 Task: Search one way flight ticket for 5 adults, 2 children, 1 infant in seat and 2 infants on lap in economy from Austin: Austinbergstrom International Airport to Riverton: Central Wyoming Regional Airport (was Riverton Regional) on 8-4-2023. Choice of flights is United. Number of bags: 2 checked bags. Price is upto 92000. Outbound departure time preference is 6:15.
Action: Mouse moved to (236, 329)
Screenshot: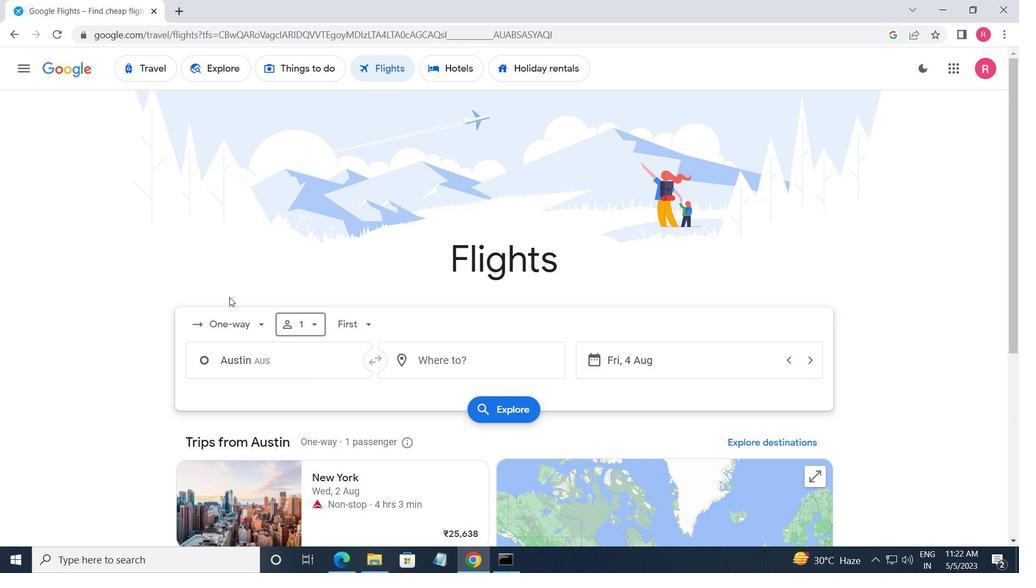 
Action: Mouse pressed left at (236, 329)
Screenshot: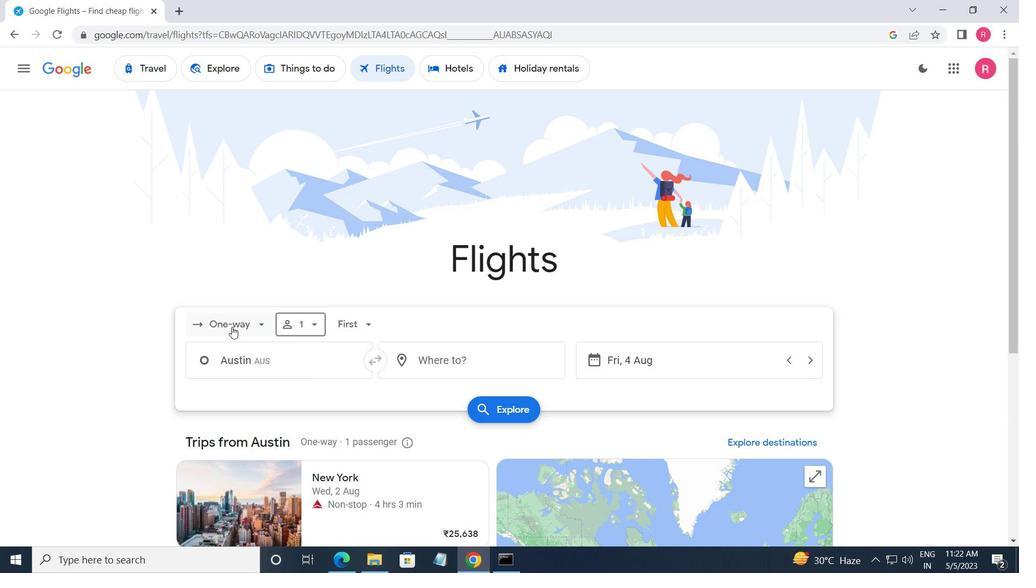 
Action: Mouse moved to (252, 385)
Screenshot: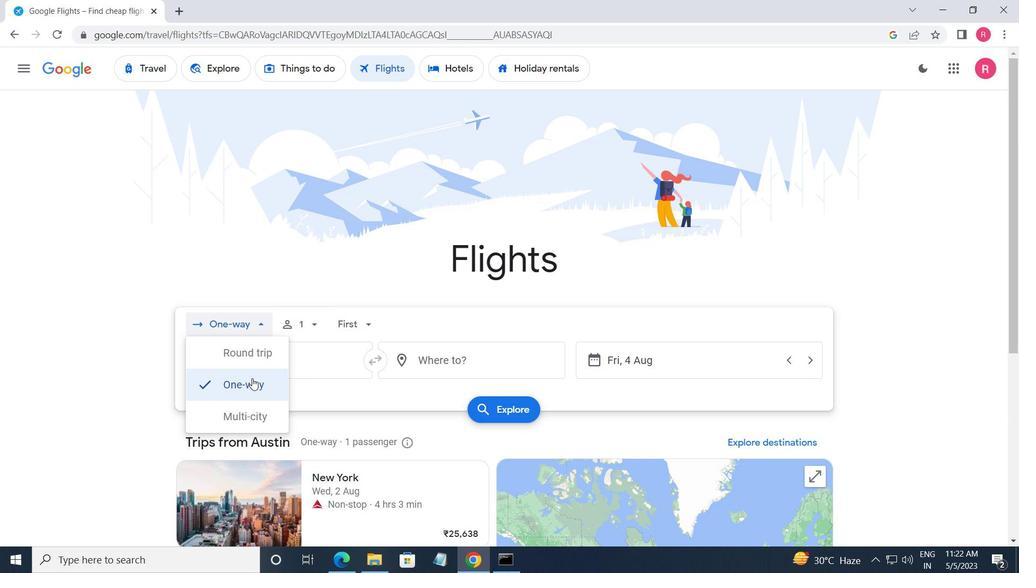 
Action: Mouse pressed left at (252, 385)
Screenshot: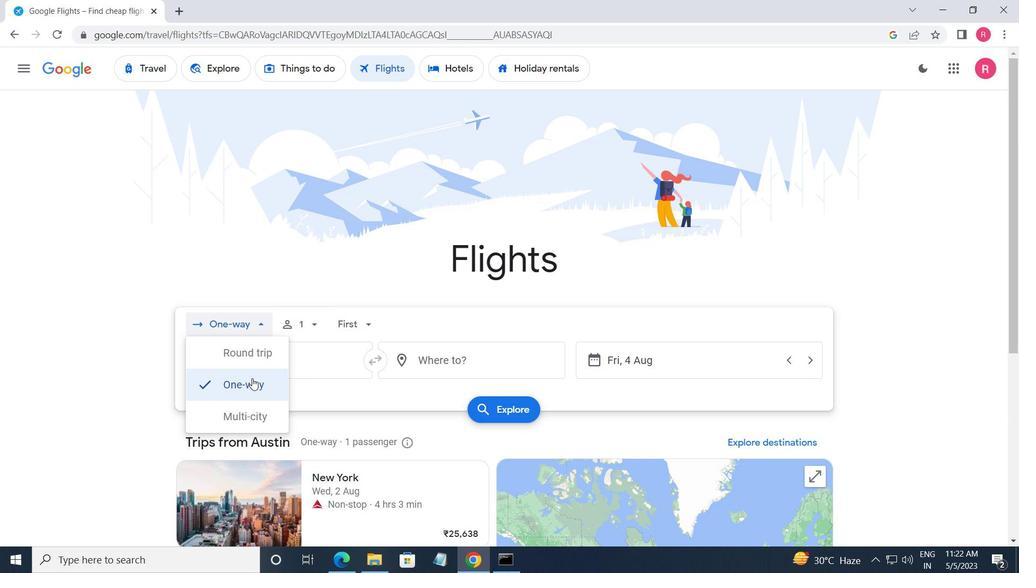
Action: Mouse moved to (303, 334)
Screenshot: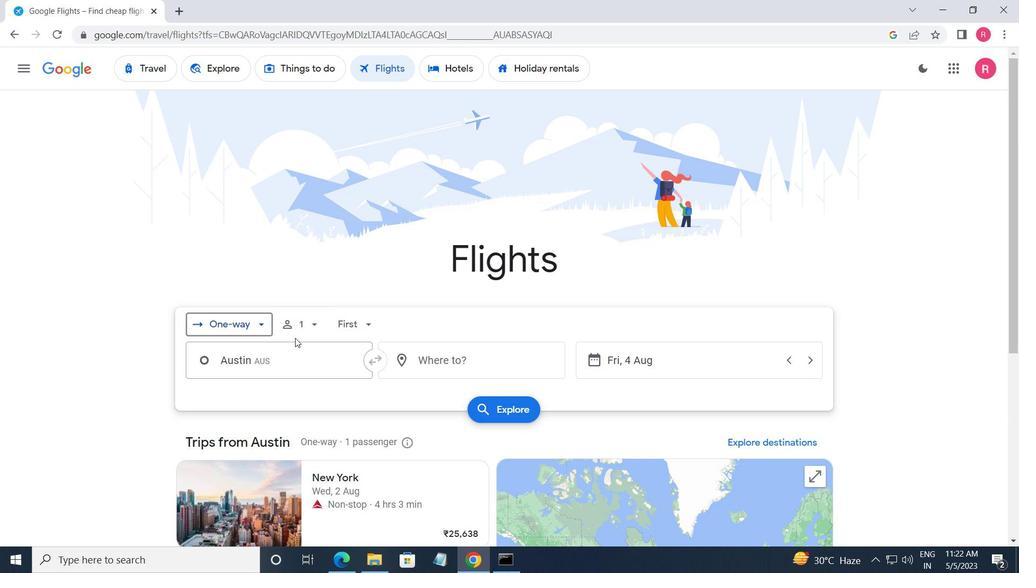
Action: Mouse pressed left at (303, 334)
Screenshot: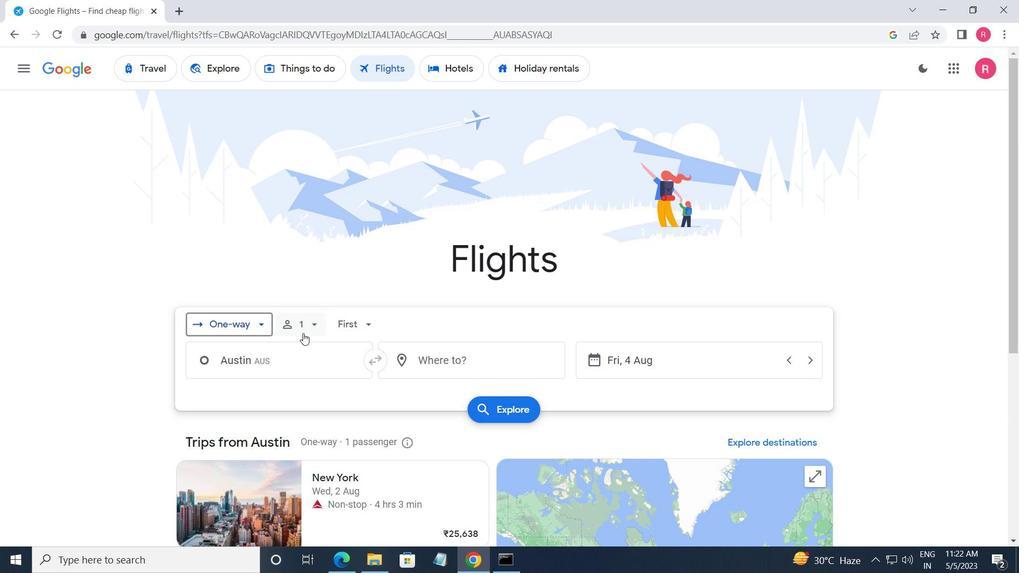 
Action: Mouse moved to (410, 361)
Screenshot: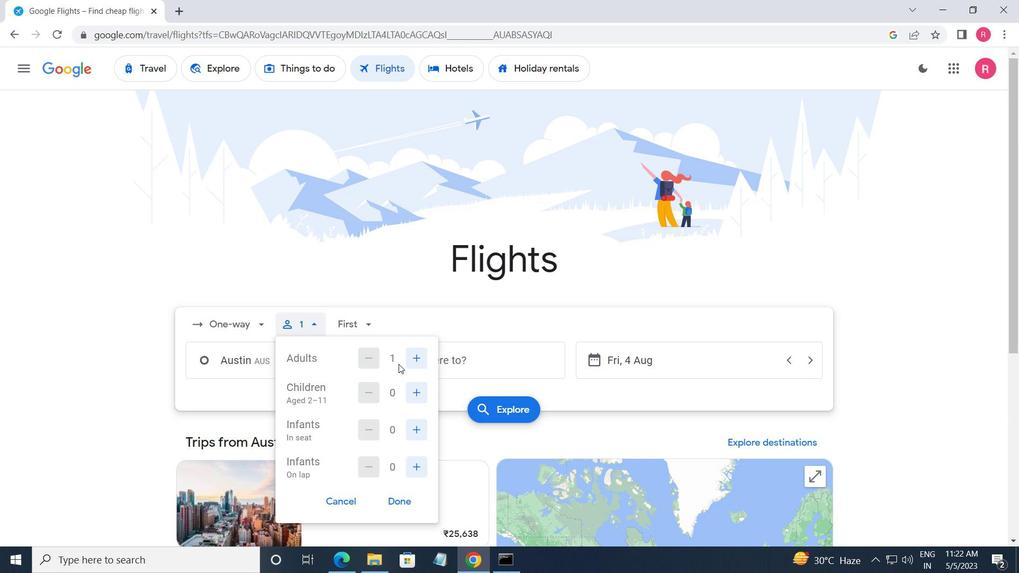 
Action: Mouse pressed left at (410, 361)
Screenshot: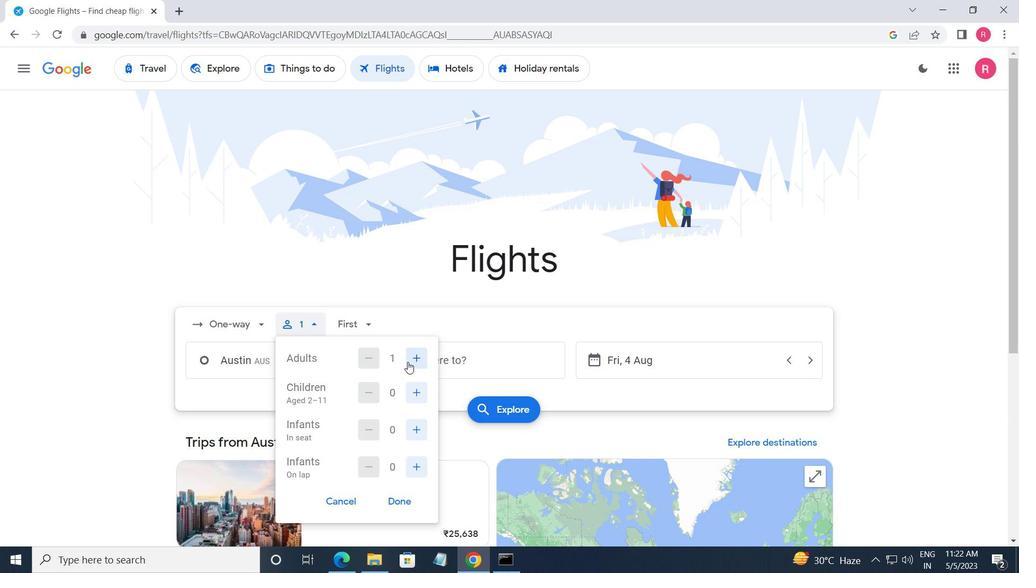 
Action: Mouse pressed left at (410, 361)
Screenshot: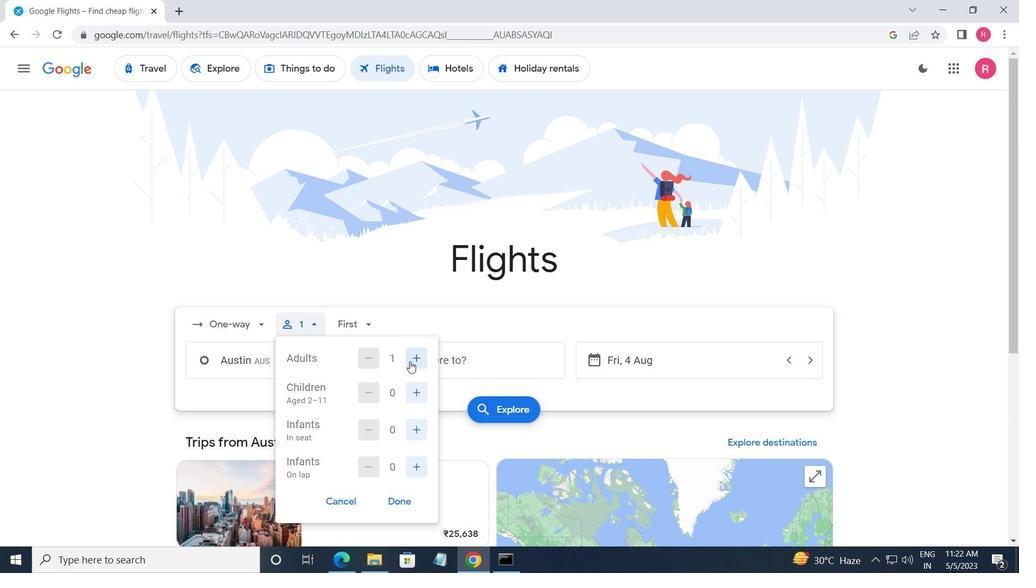 
Action: Mouse pressed left at (410, 361)
Screenshot: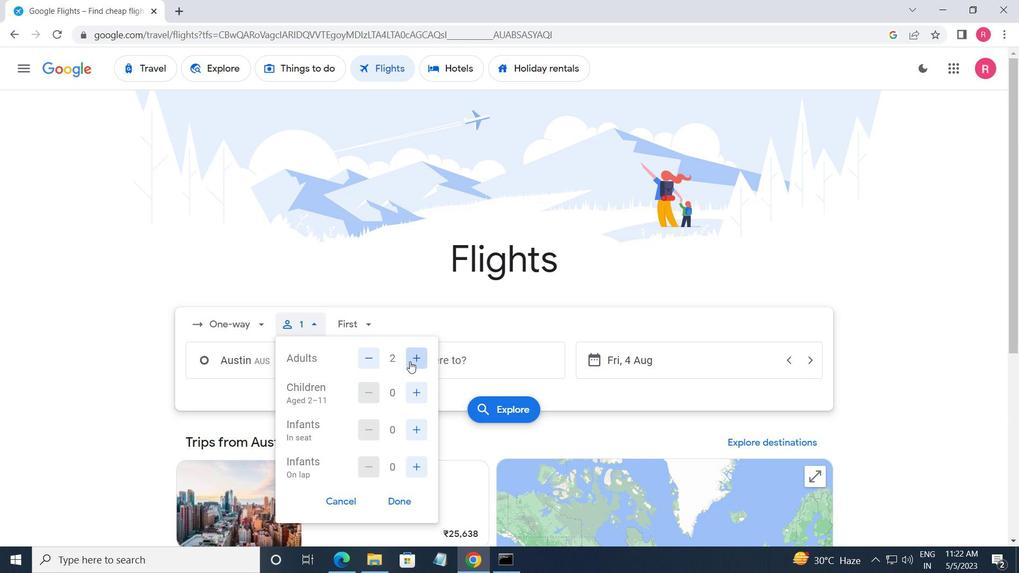 
Action: Mouse pressed left at (410, 361)
Screenshot: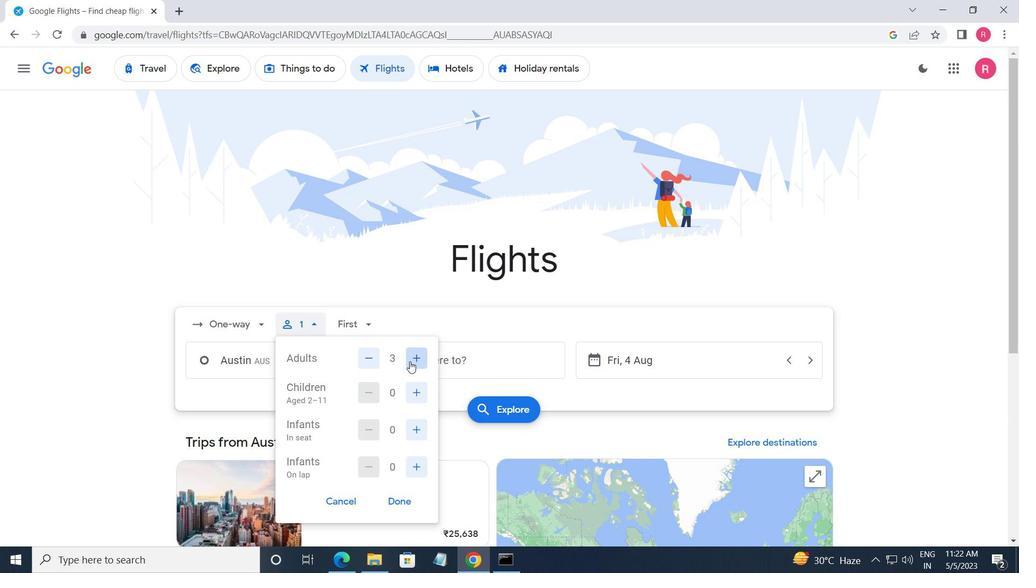 
Action: Mouse moved to (419, 394)
Screenshot: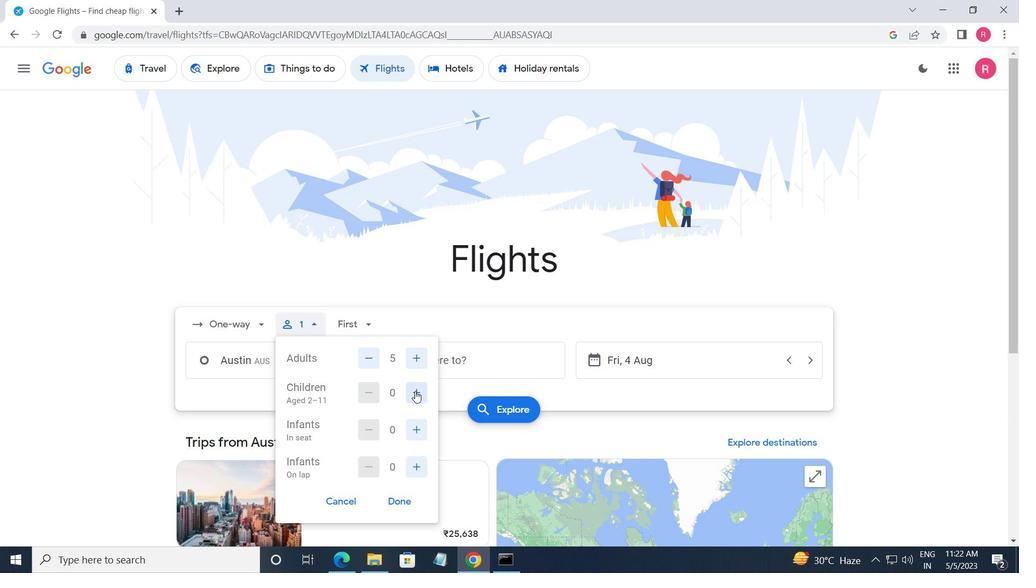 
Action: Mouse pressed left at (419, 394)
Screenshot: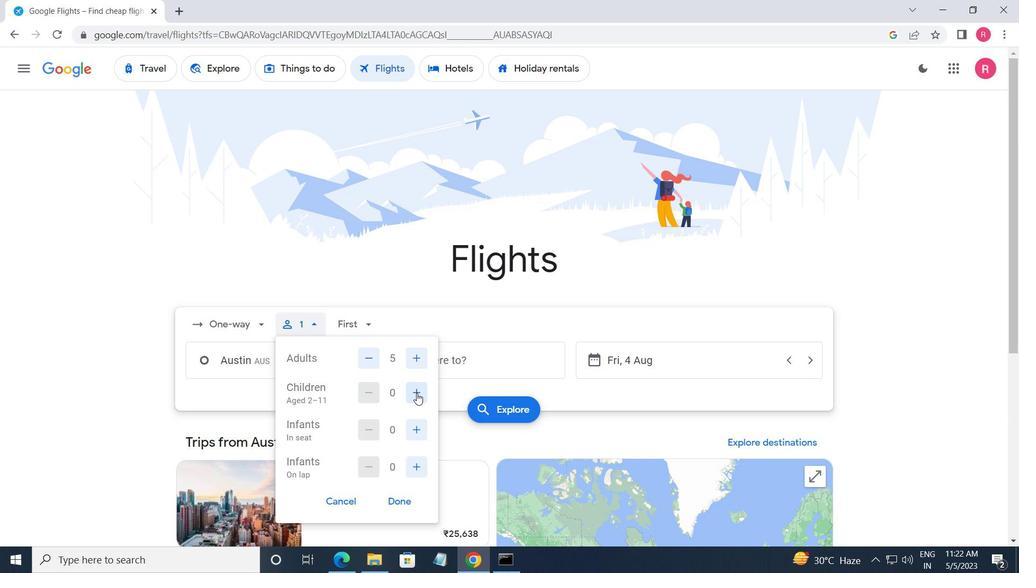 
Action: Mouse pressed left at (419, 394)
Screenshot: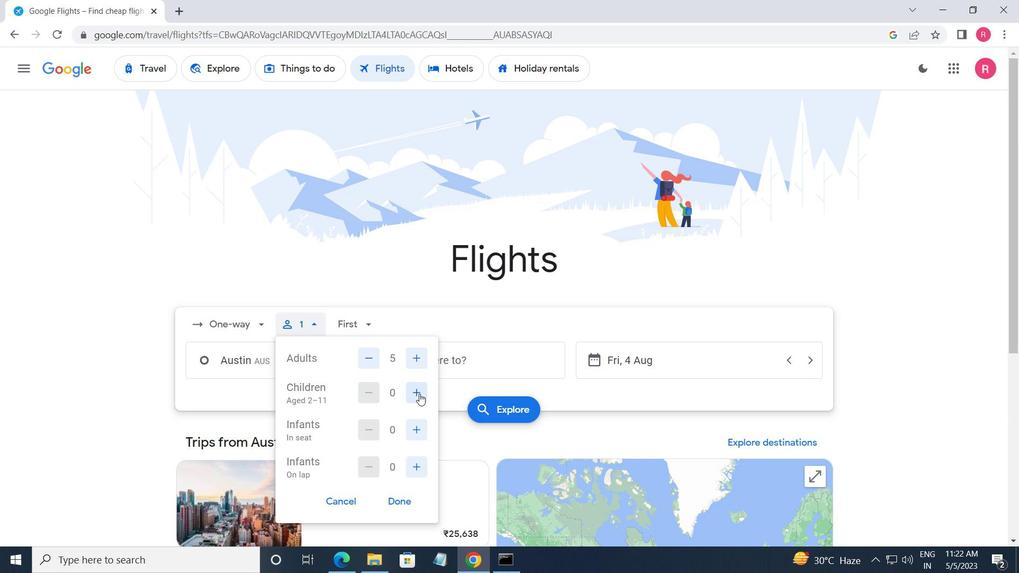 
Action: Mouse moved to (419, 426)
Screenshot: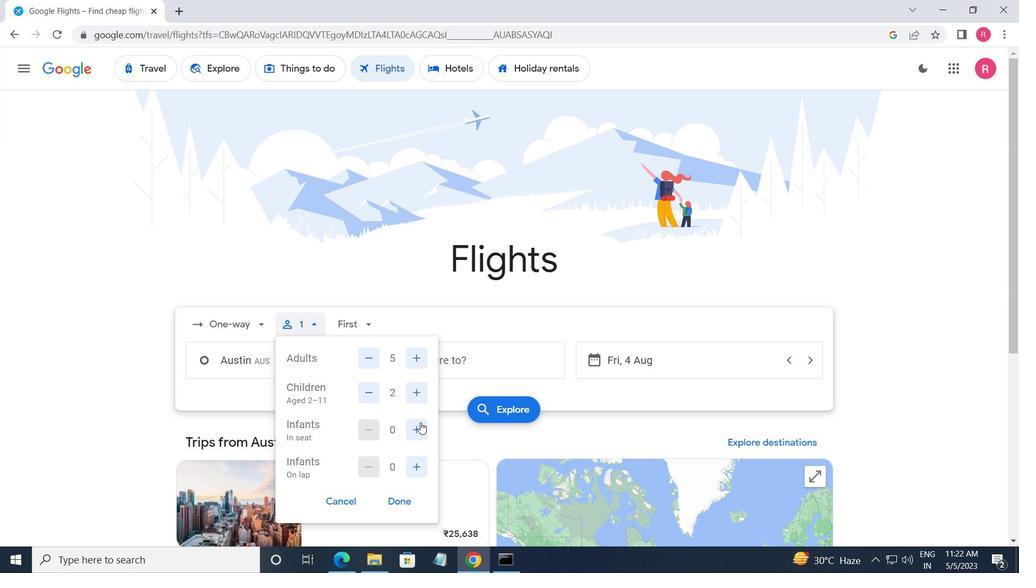 
Action: Mouse pressed left at (419, 426)
Screenshot: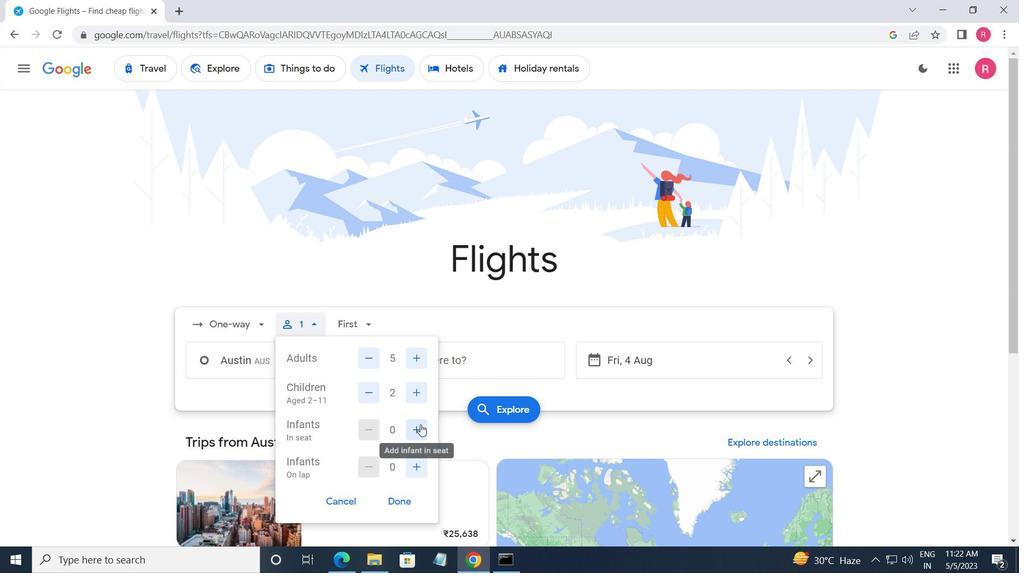 
Action: Mouse moved to (411, 468)
Screenshot: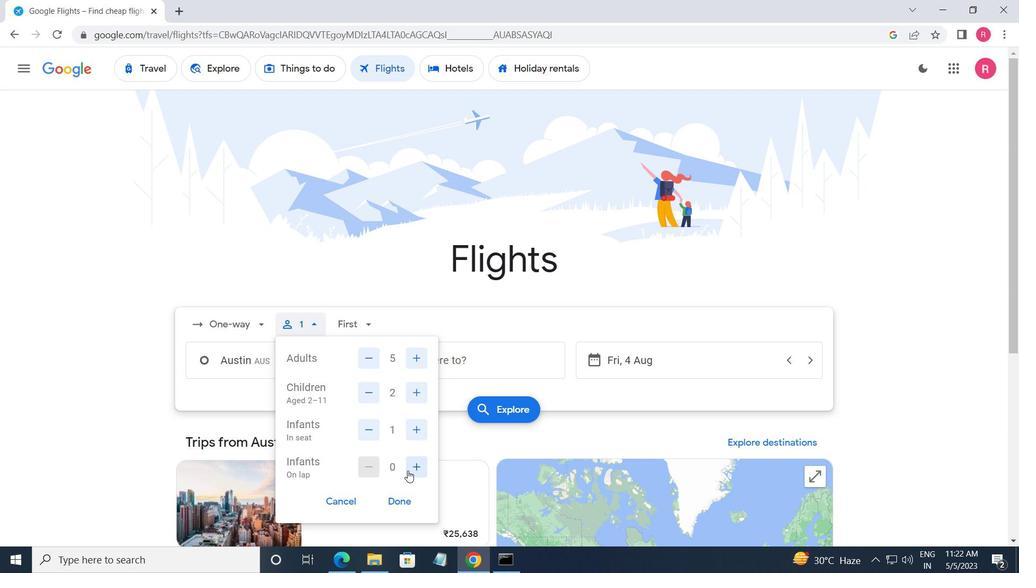
Action: Mouse pressed left at (411, 468)
Screenshot: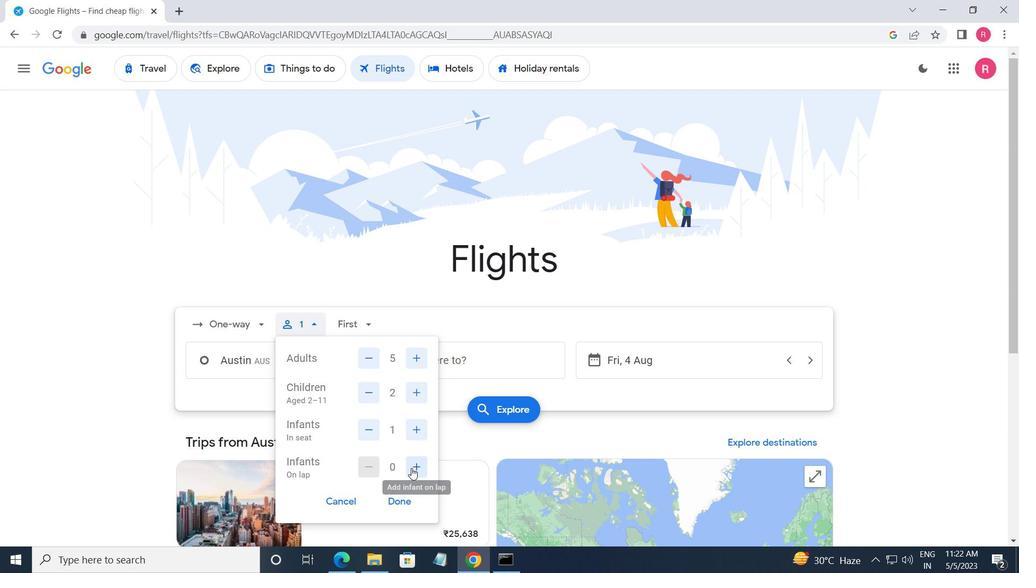 
Action: Mouse moved to (405, 508)
Screenshot: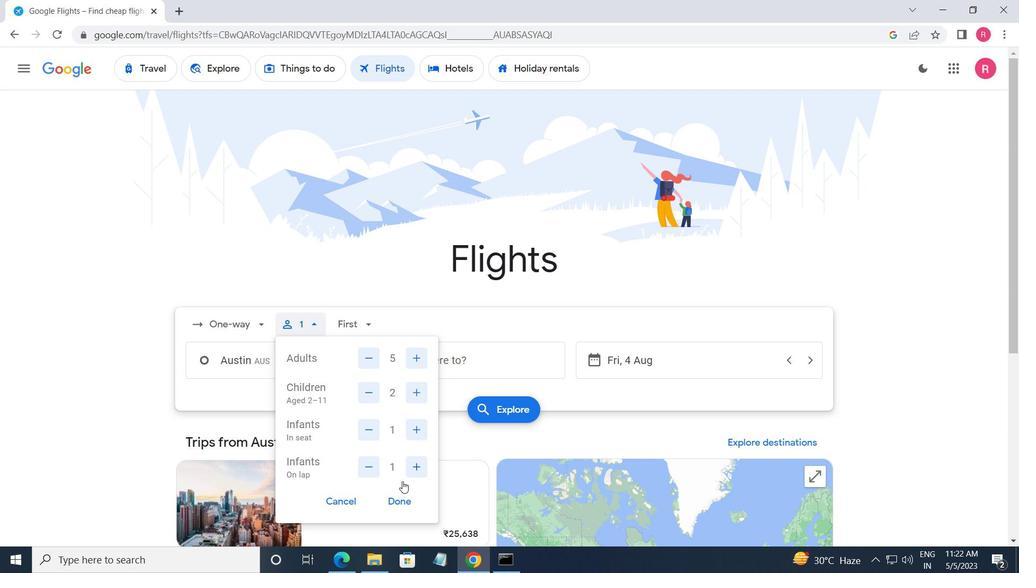
Action: Mouse pressed left at (405, 508)
Screenshot: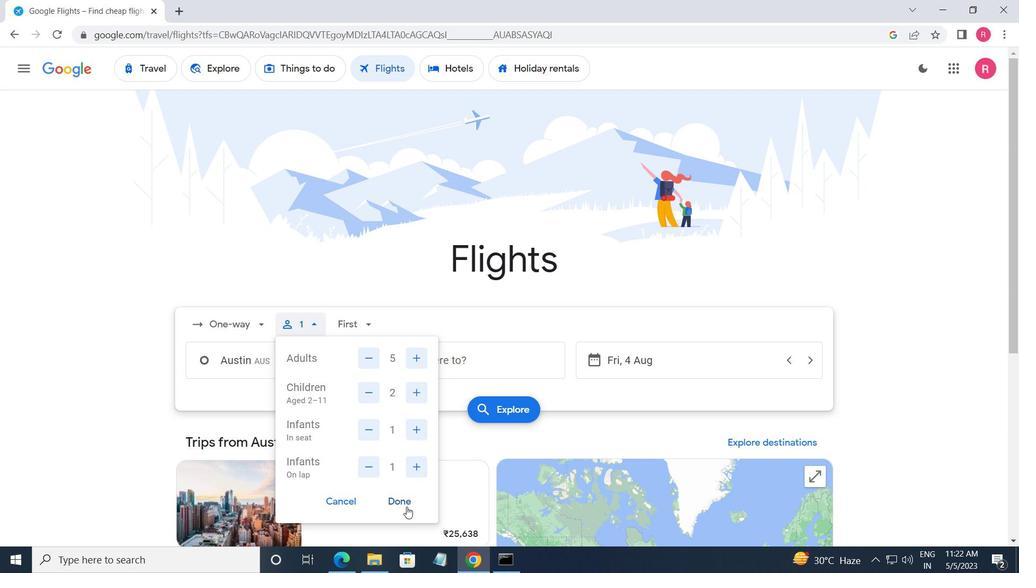 
Action: Mouse moved to (356, 322)
Screenshot: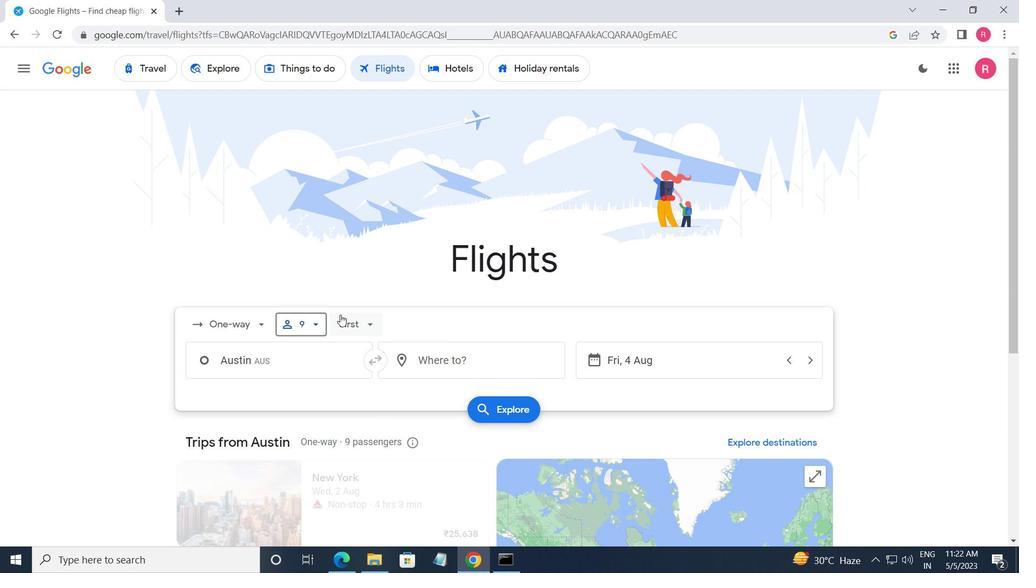 
Action: Mouse pressed left at (356, 322)
Screenshot: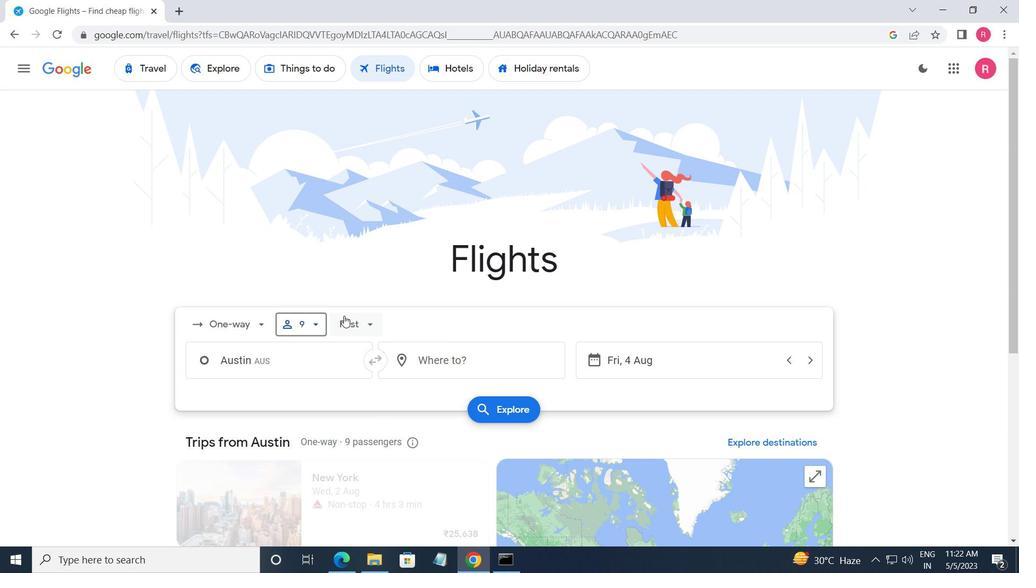 
Action: Mouse moved to (379, 366)
Screenshot: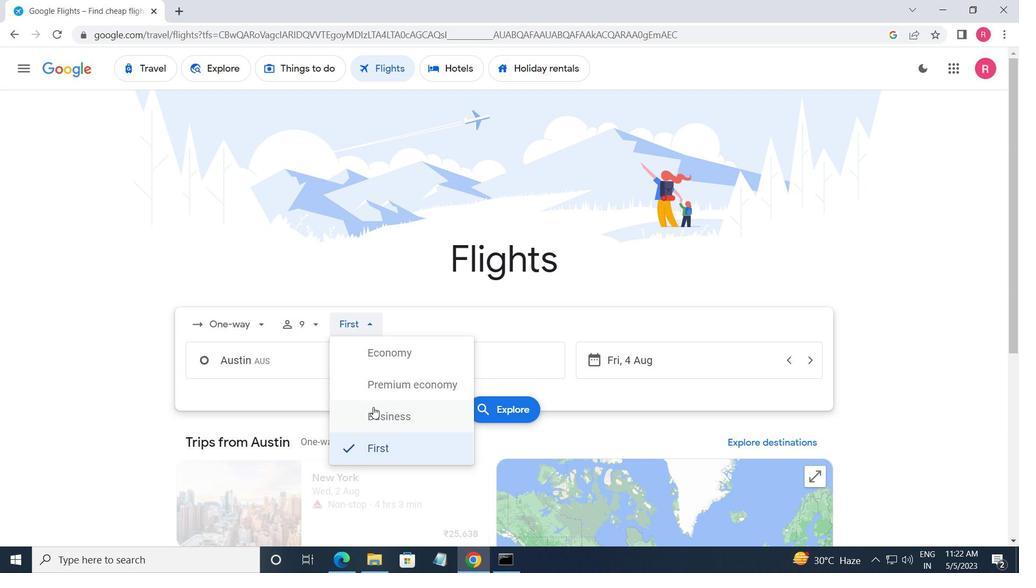 
Action: Mouse pressed left at (379, 366)
Screenshot: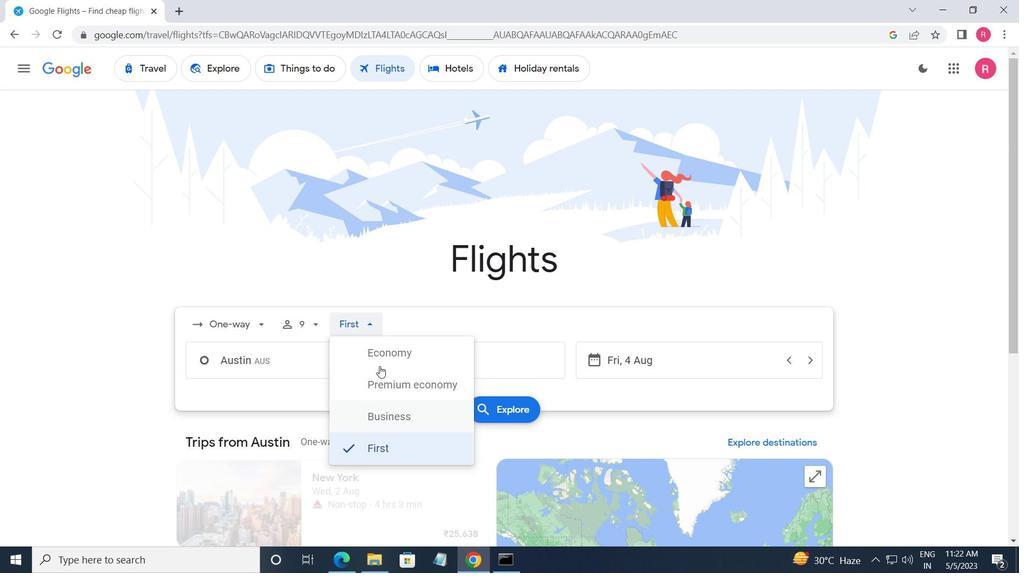 
Action: Mouse moved to (379, 351)
Screenshot: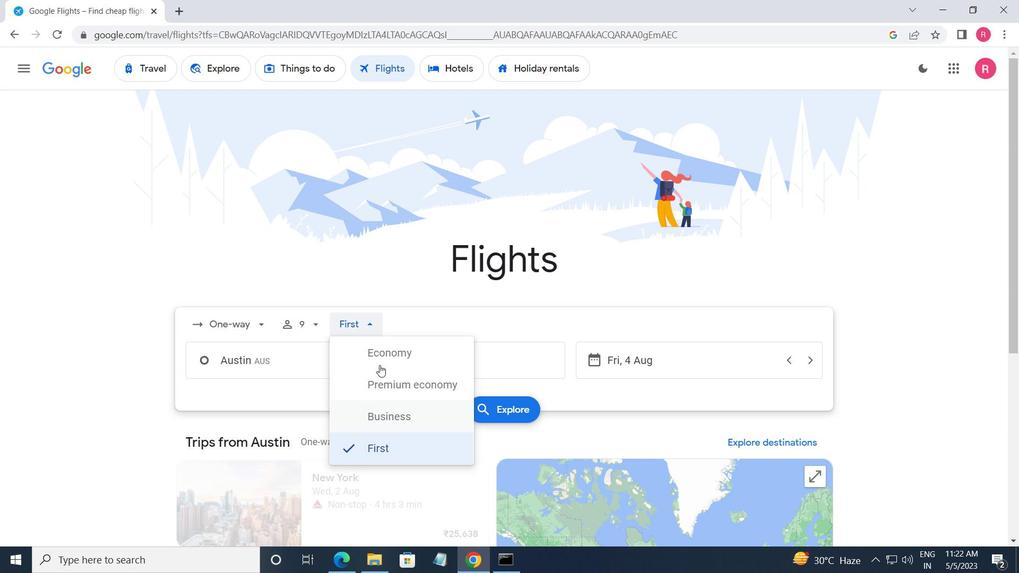 
Action: Mouse pressed left at (379, 351)
Screenshot: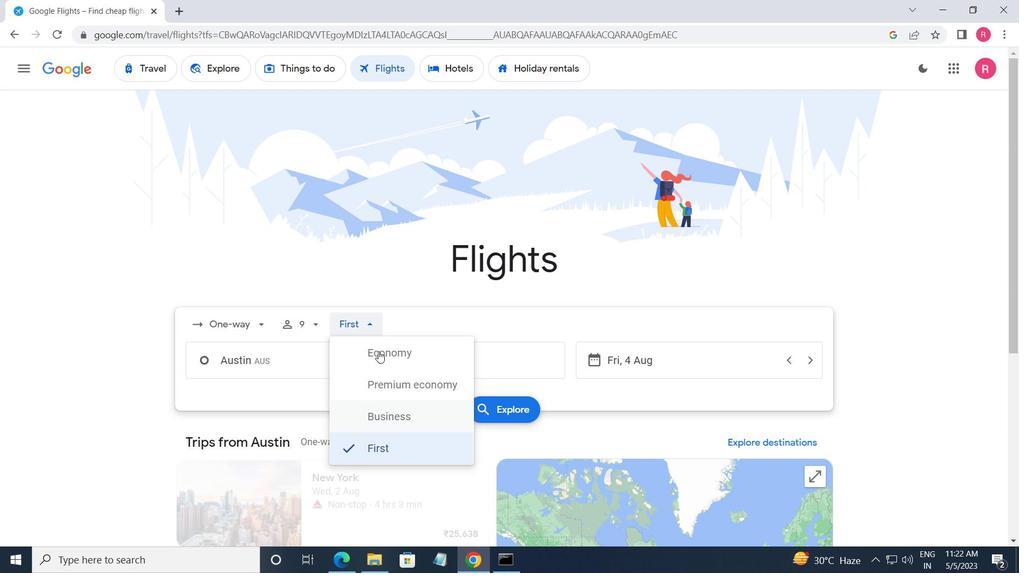 
Action: Mouse moved to (300, 375)
Screenshot: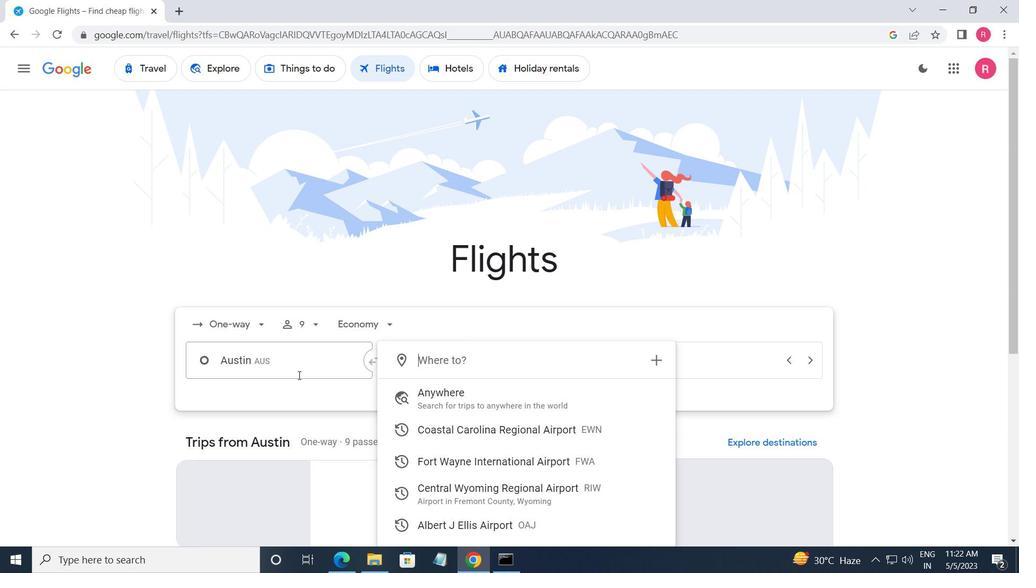 
Action: Mouse pressed left at (300, 375)
Screenshot: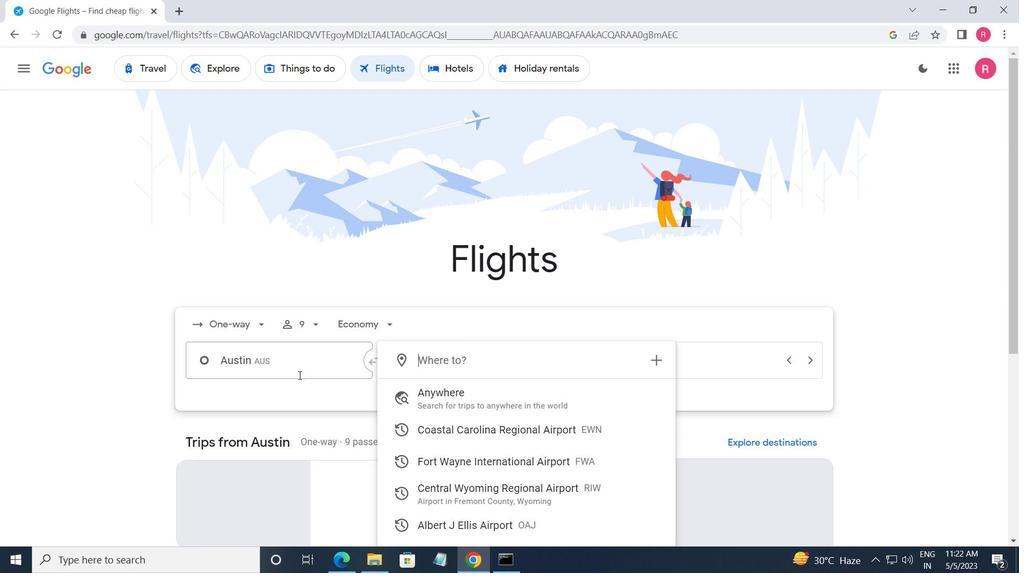 
Action: Key pressed <Key.shift><Key.shift><Key.shift><Key.shift><Key.shift><Key.shift><Key.shift><Key.shift><Key.shift><Key.shift><Key.shift><Key.shift><Key.shift><Key.shift><Key.shift><Key.shift><Key.shift><Key.shift><Key.shift><Key.shift>AUSTIN
Screenshot: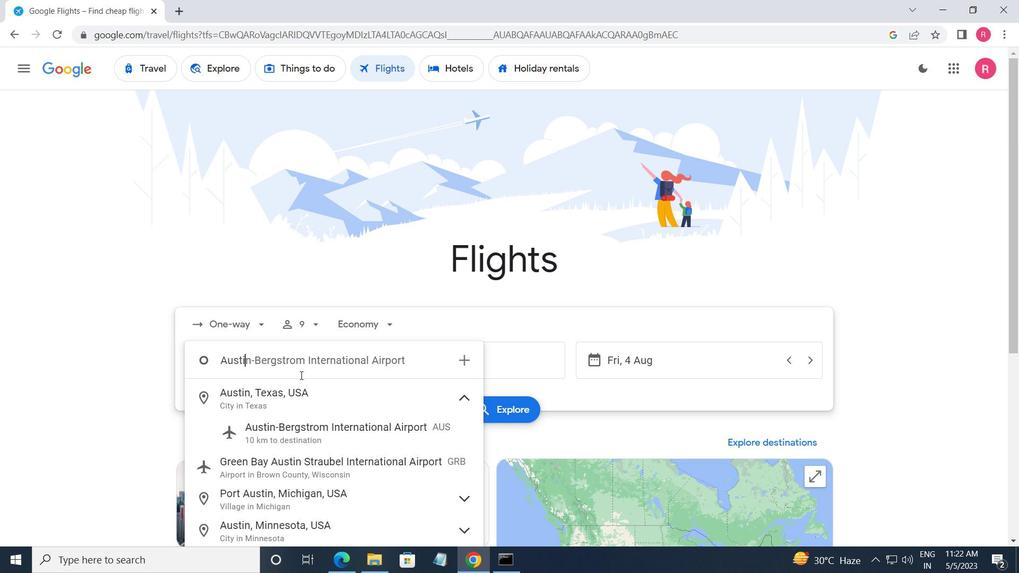 
Action: Mouse moved to (313, 420)
Screenshot: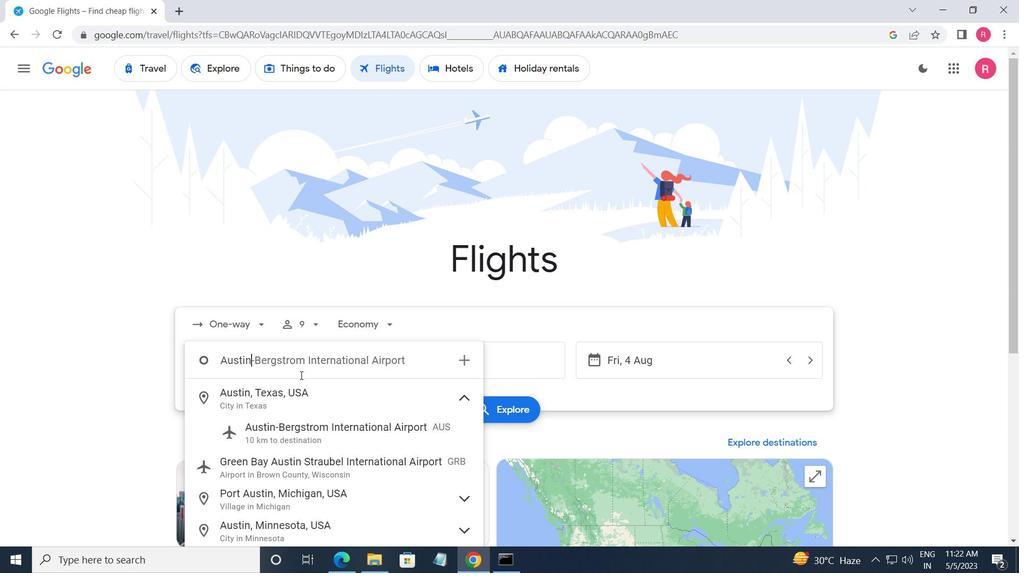 
Action: Mouse pressed left at (313, 420)
Screenshot: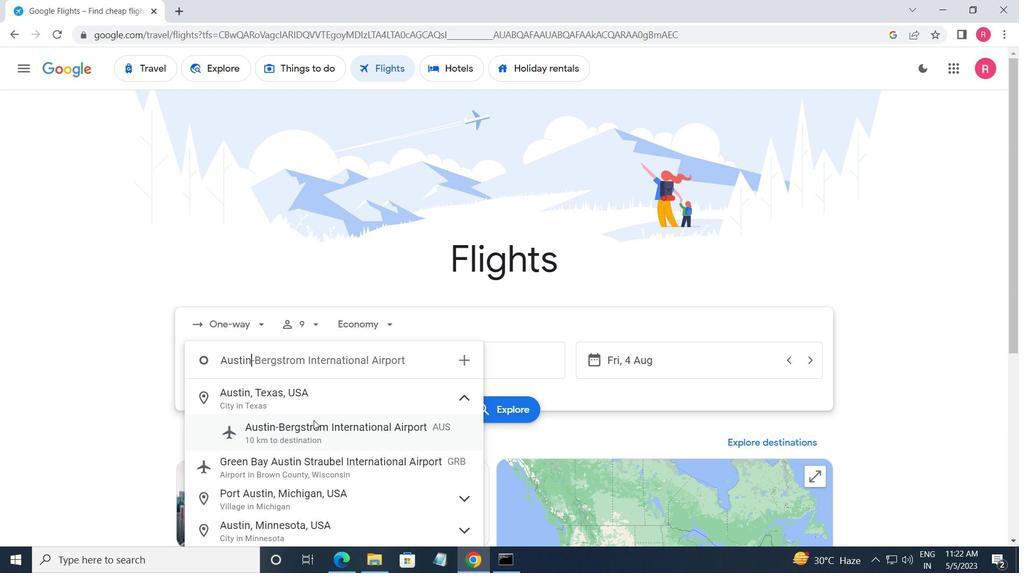 
Action: Mouse moved to (444, 374)
Screenshot: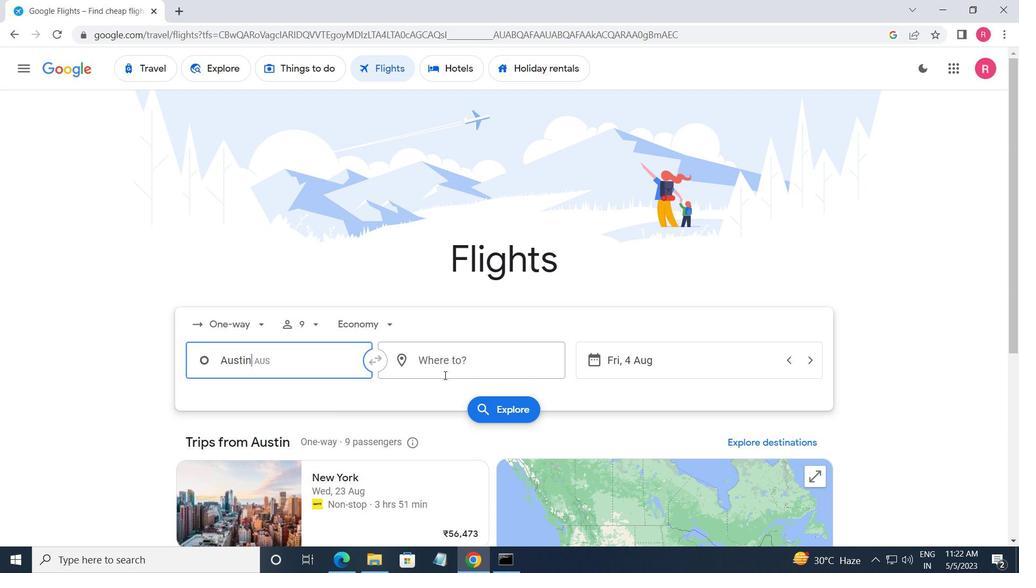 
Action: Mouse pressed left at (444, 374)
Screenshot: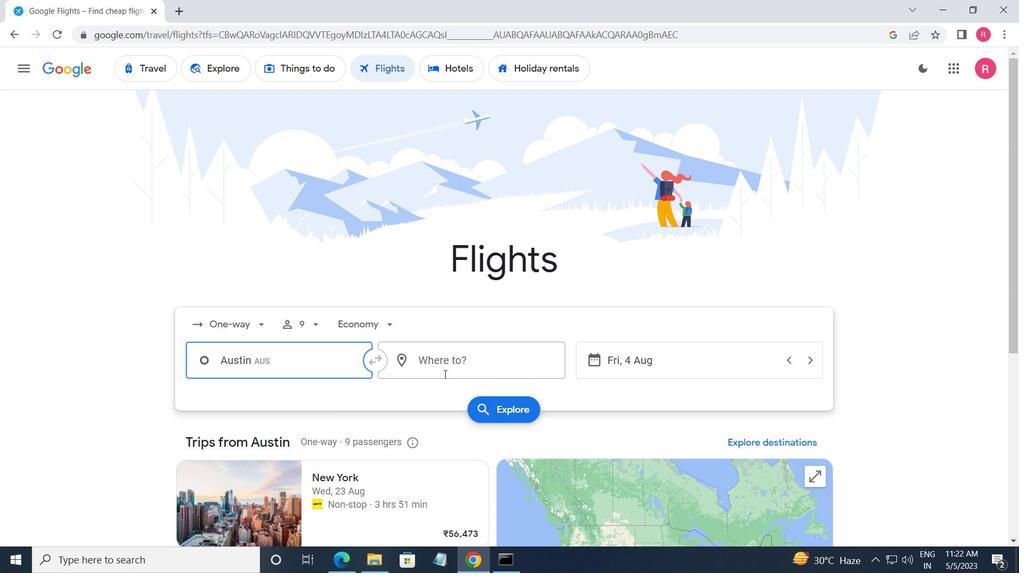 
Action: Key pressed <Key.shift><Key.shift><Key.shift><Key.shift><Key.shift><Key.shift><Key.shift><Key.shift><Key.shift><Key.shift><Key.shift><Key.shift><Key.shift><Key.shift><Key.shift><Key.shift>RIVERTON
Screenshot: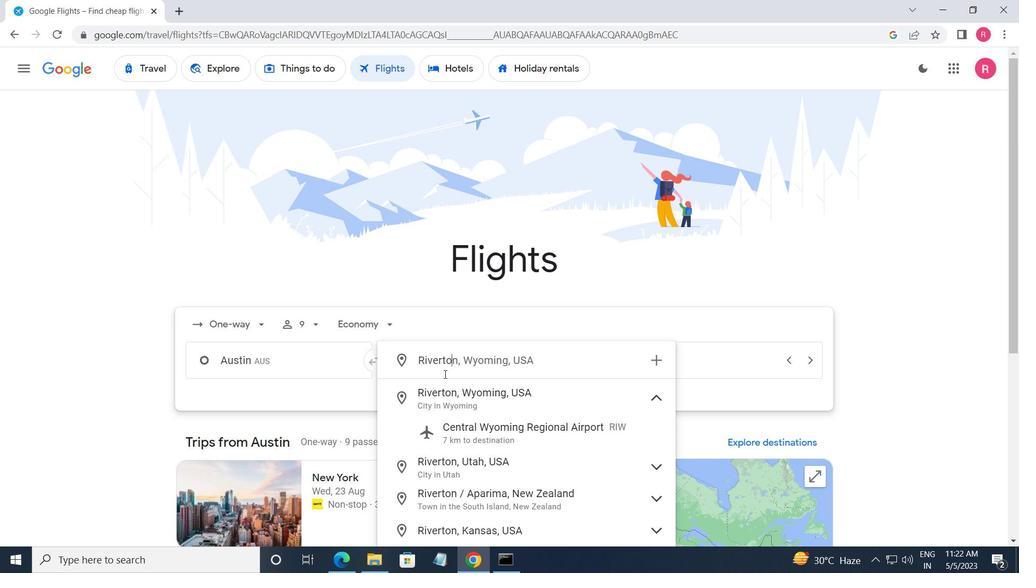 
Action: Mouse moved to (487, 434)
Screenshot: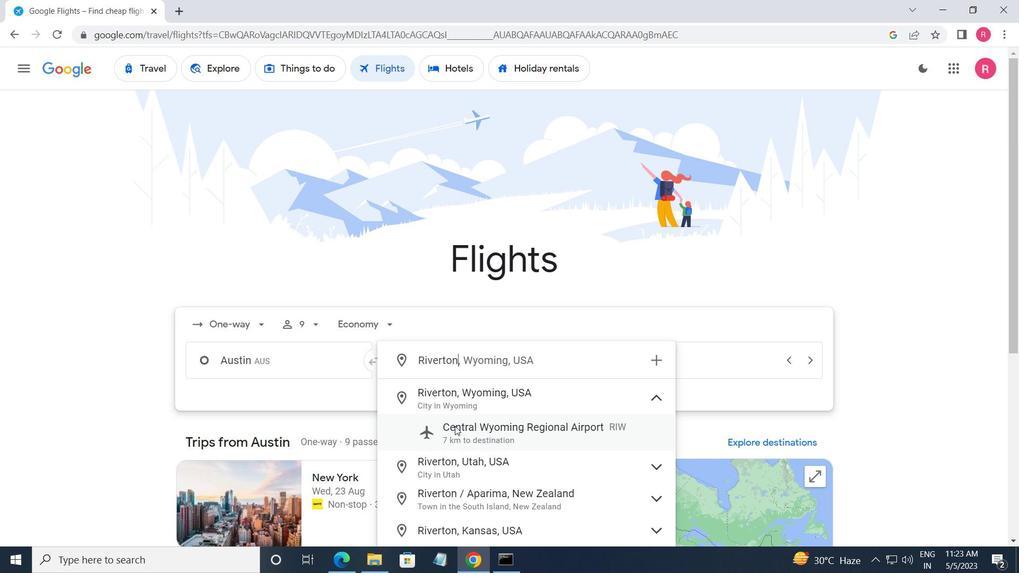 
Action: Mouse pressed left at (487, 434)
Screenshot: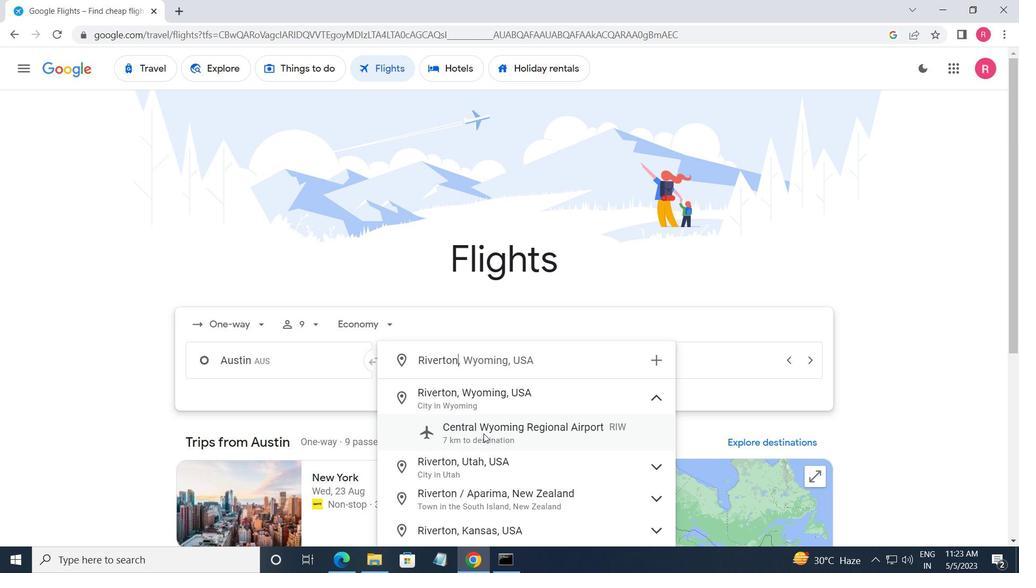 
Action: Mouse moved to (675, 361)
Screenshot: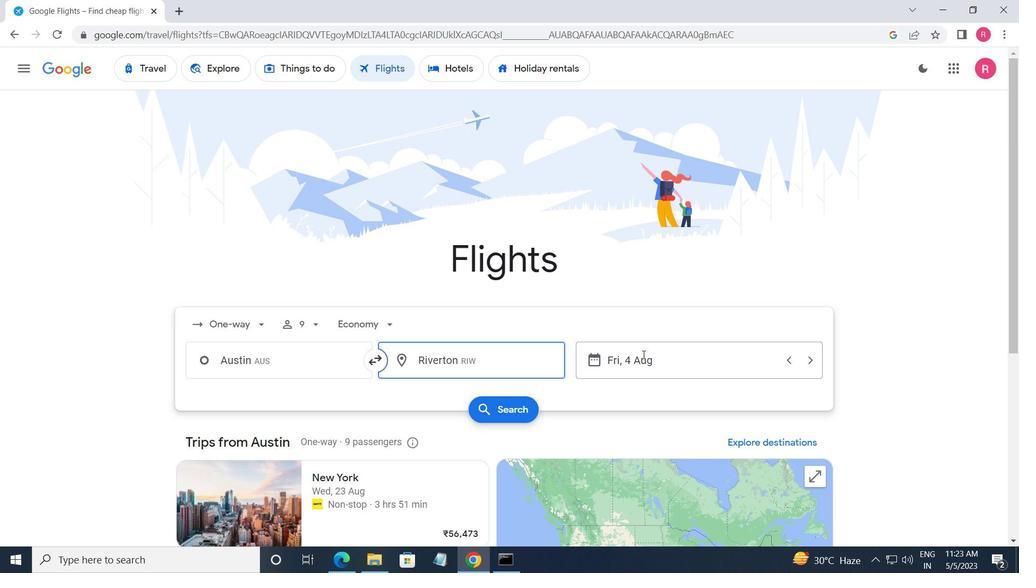 
Action: Mouse pressed left at (675, 361)
Screenshot: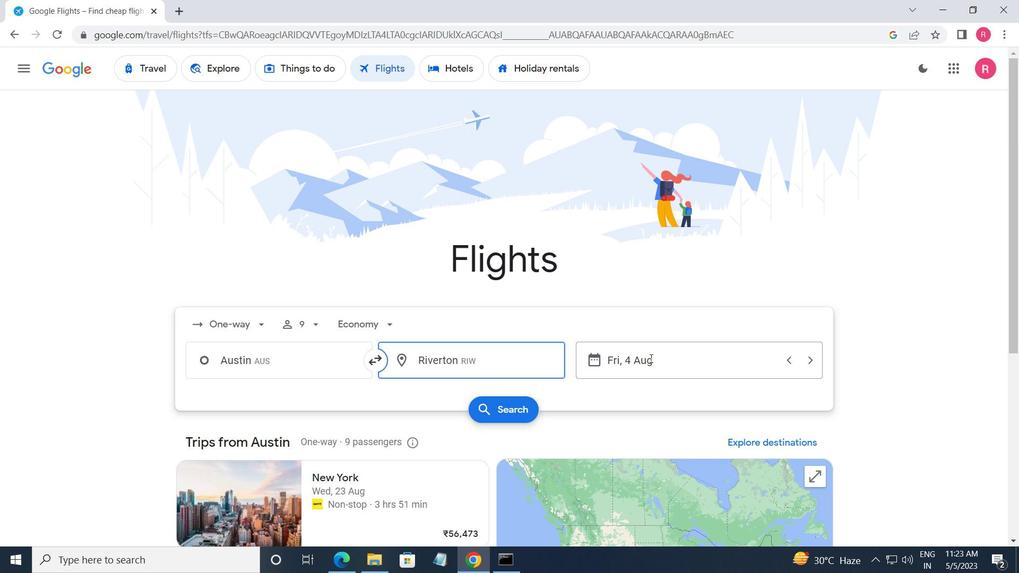 
Action: Mouse moved to (512, 312)
Screenshot: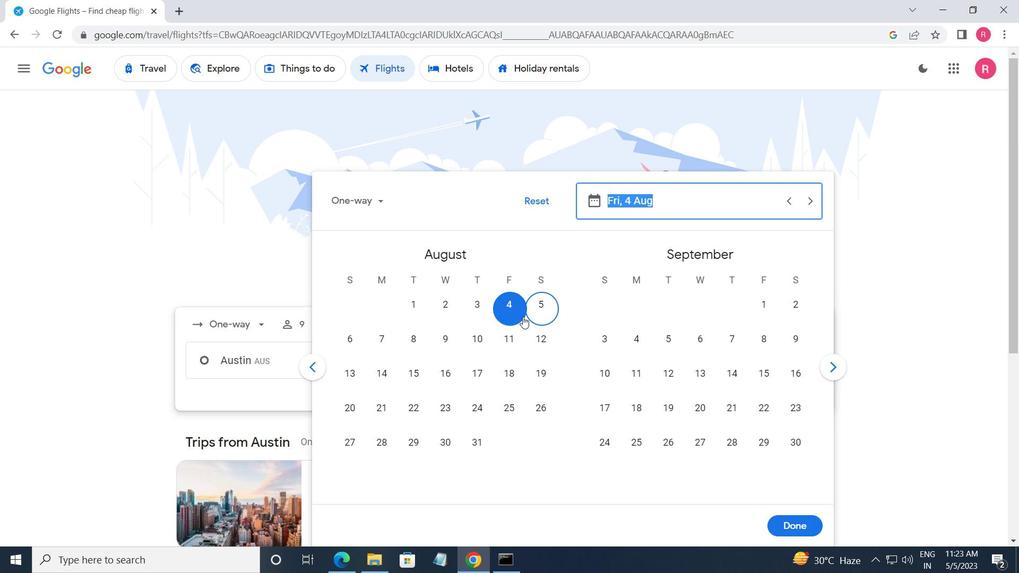 
Action: Mouse pressed left at (512, 312)
Screenshot: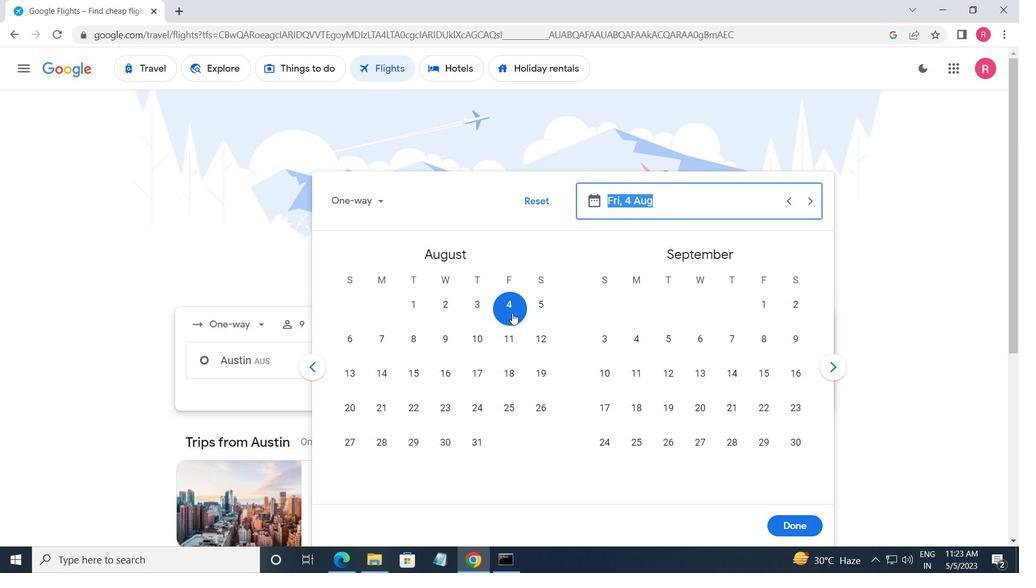 
Action: Mouse moved to (781, 519)
Screenshot: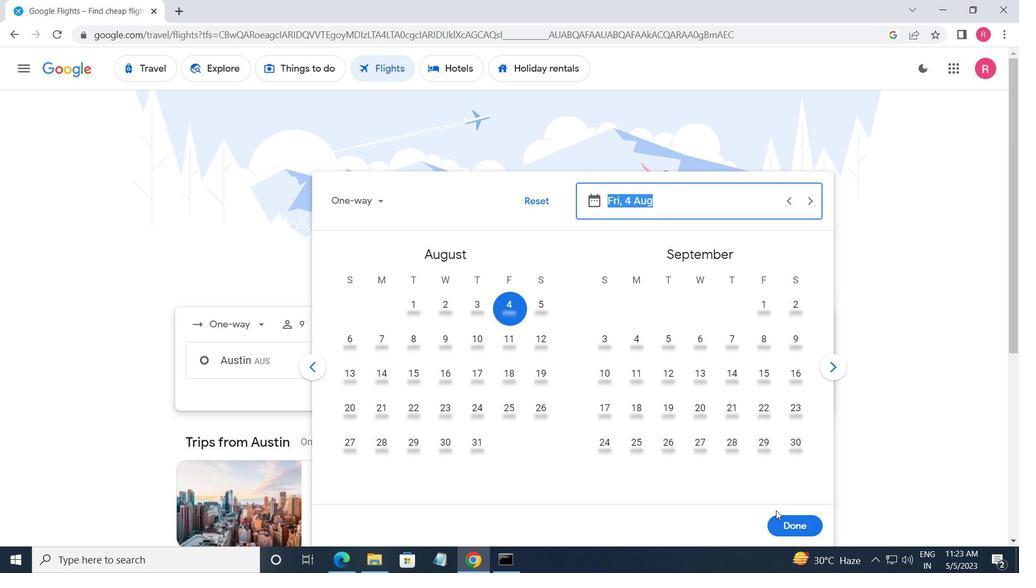 
Action: Mouse pressed left at (781, 519)
Screenshot: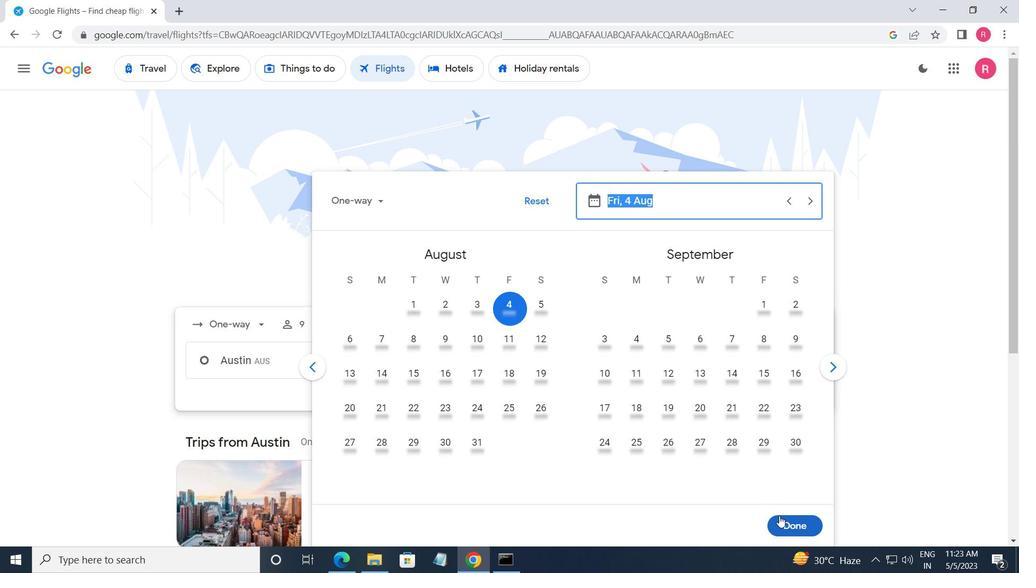 
Action: Mouse moved to (524, 404)
Screenshot: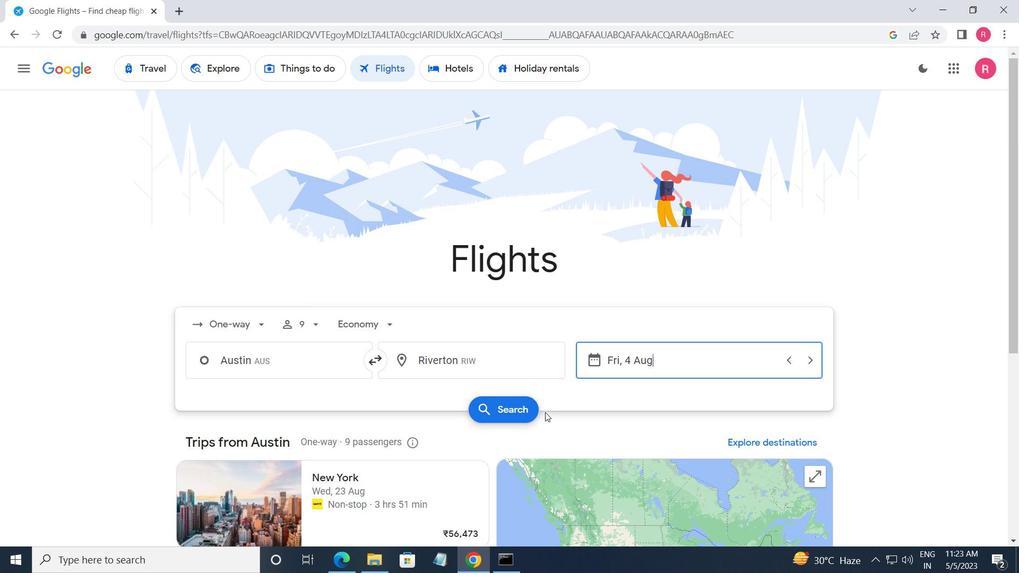 
Action: Mouse pressed left at (524, 404)
Screenshot: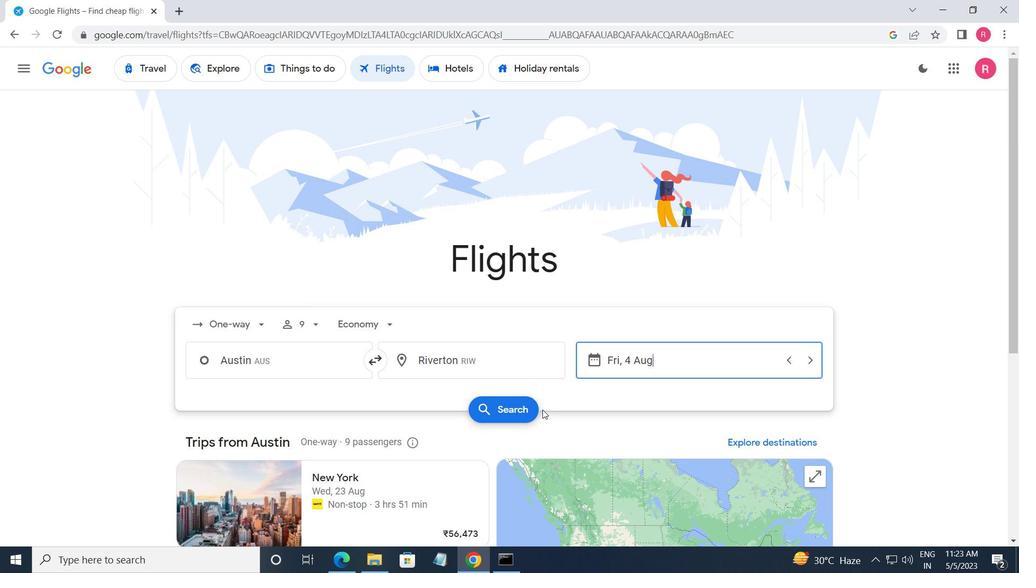 
Action: Mouse moved to (195, 188)
Screenshot: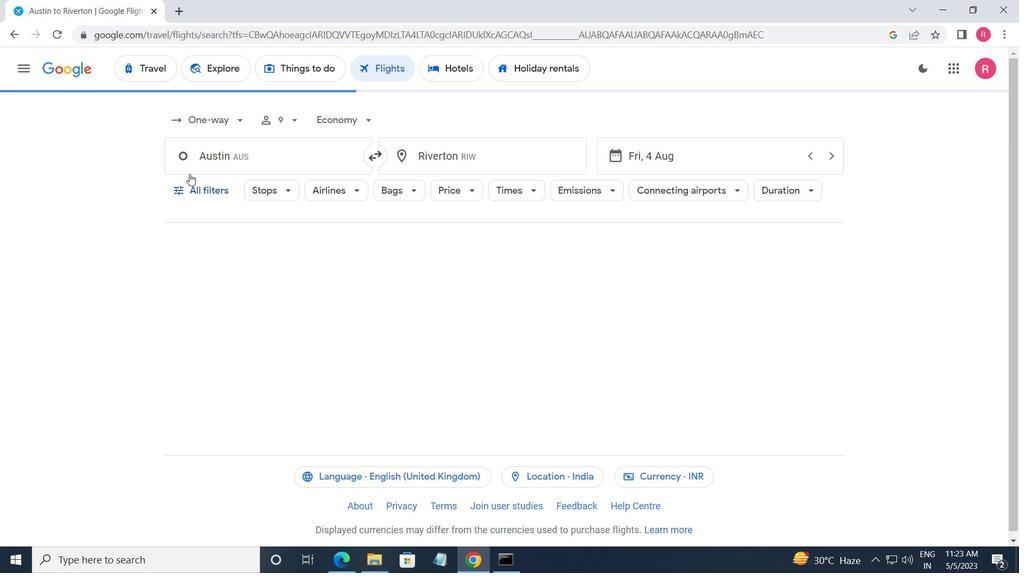 
Action: Mouse pressed left at (195, 188)
Screenshot: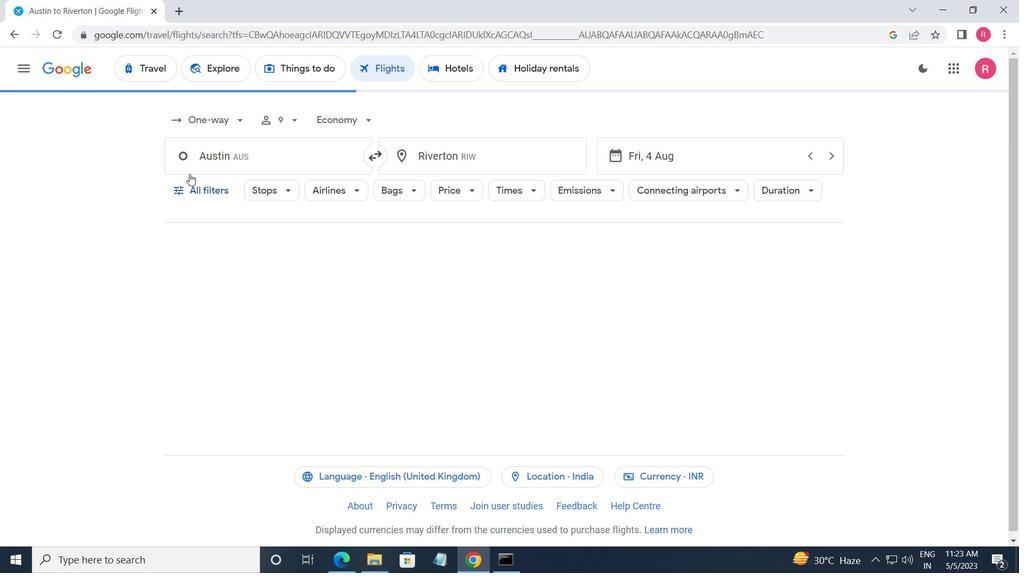 
Action: Mouse moved to (211, 278)
Screenshot: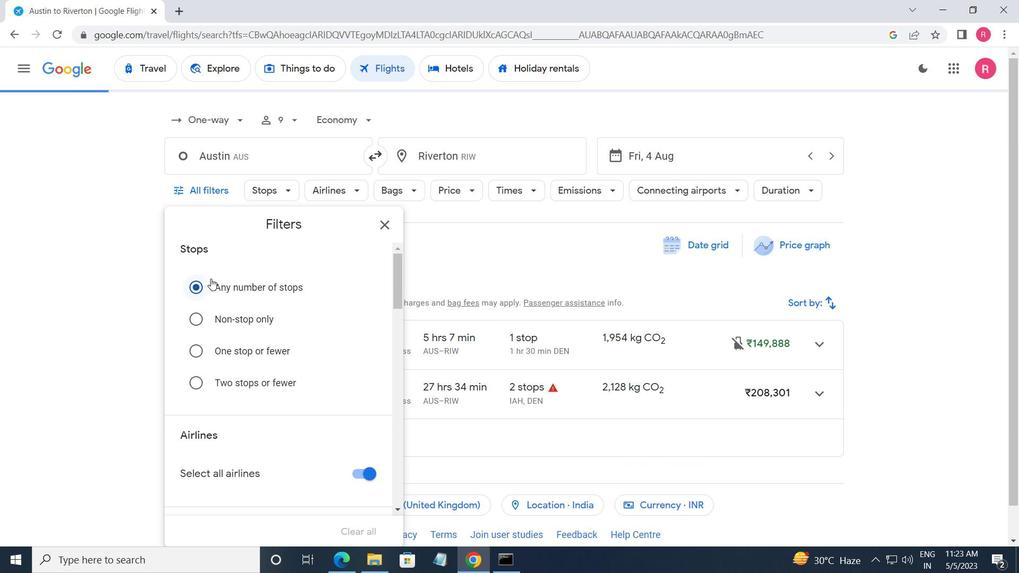 
Action: Mouse scrolled (211, 278) with delta (0, 0)
Screenshot: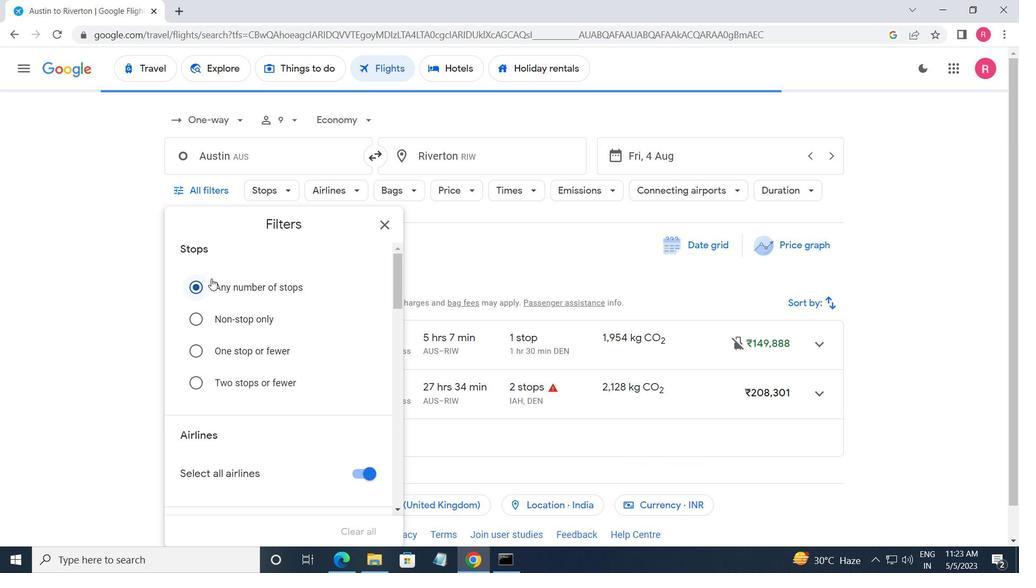 
Action: Mouse scrolled (211, 278) with delta (0, 0)
Screenshot: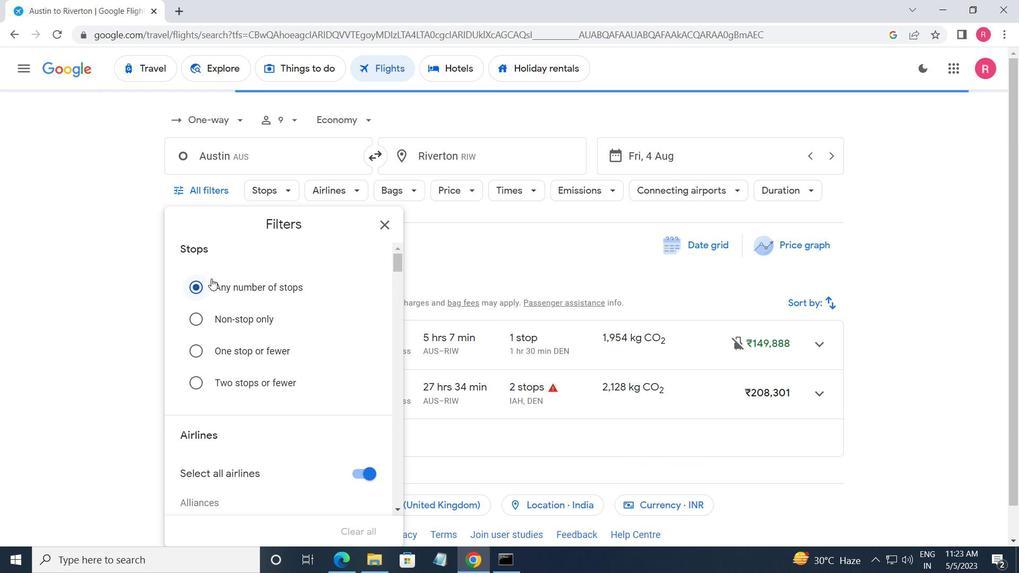 
Action: Mouse moved to (216, 285)
Screenshot: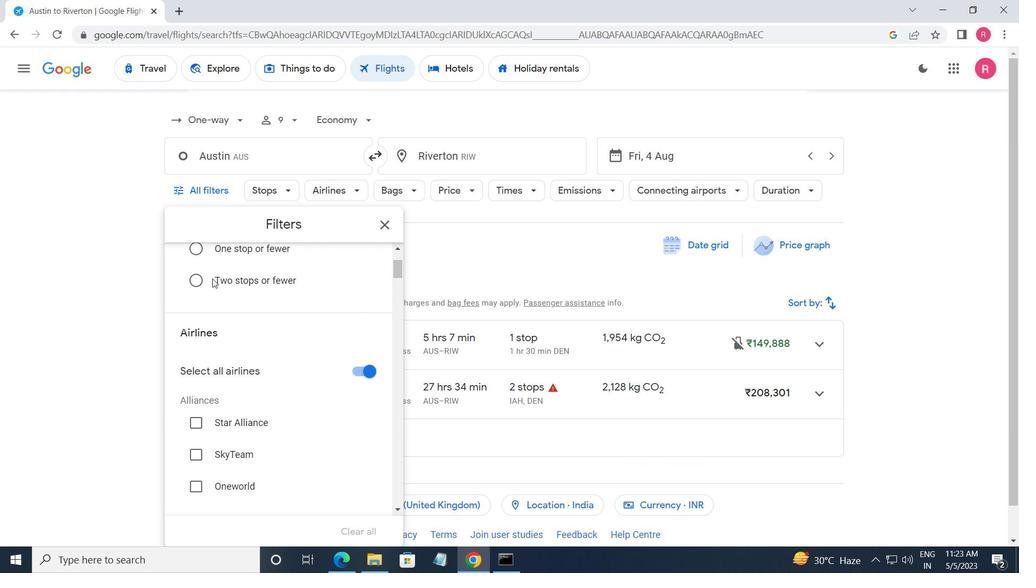 
Action: Mouse scrolled (216, 284) with delta (0, 0)
Screenshot: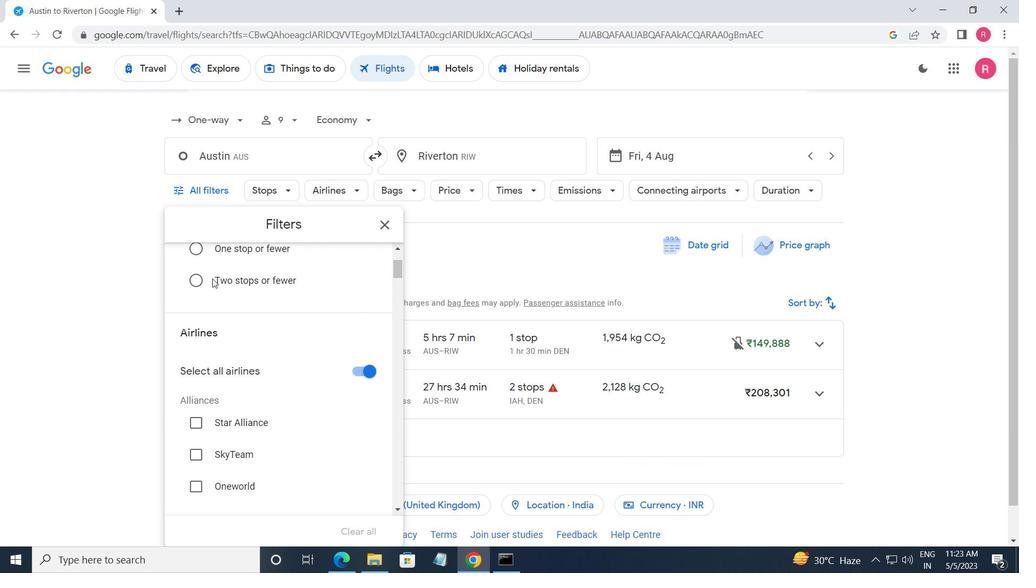 
Action: Mouse moved to (218, 287)
Screenshot: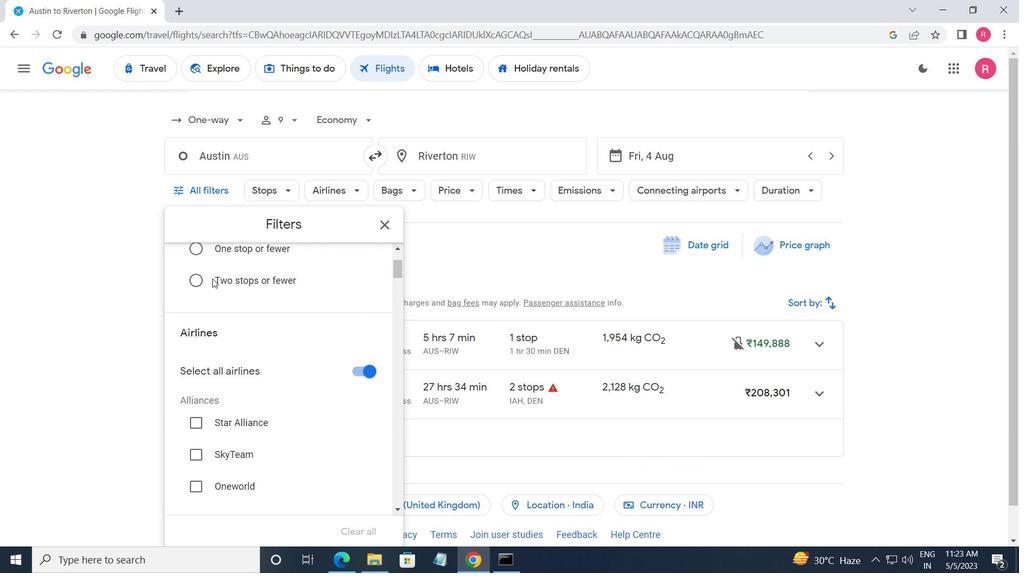 
Action: Mouse scrolled (218, 286) with delta (0, 0)
Screenshot: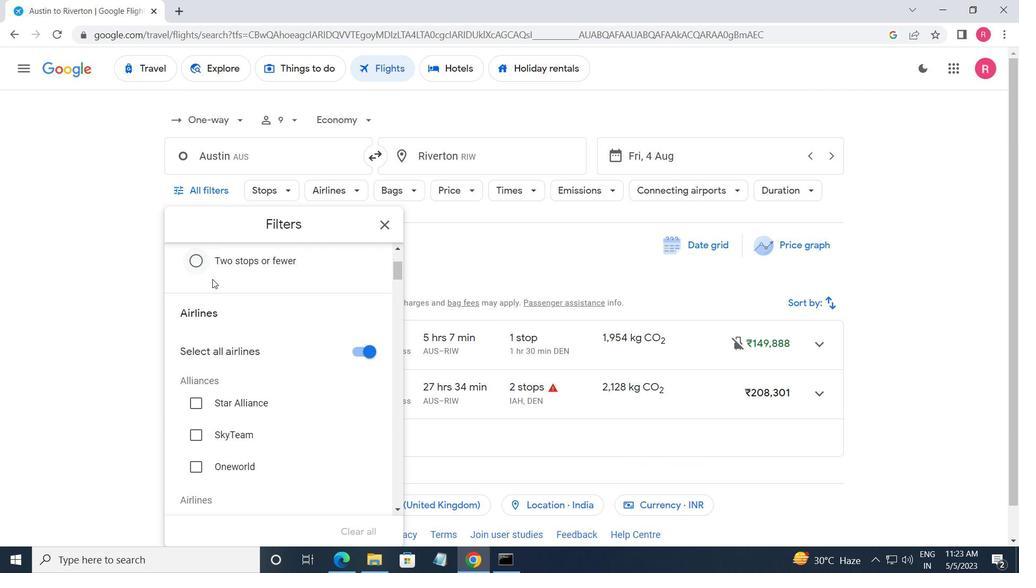 
Action: Mouse moved to (276, 386)
Screenshot: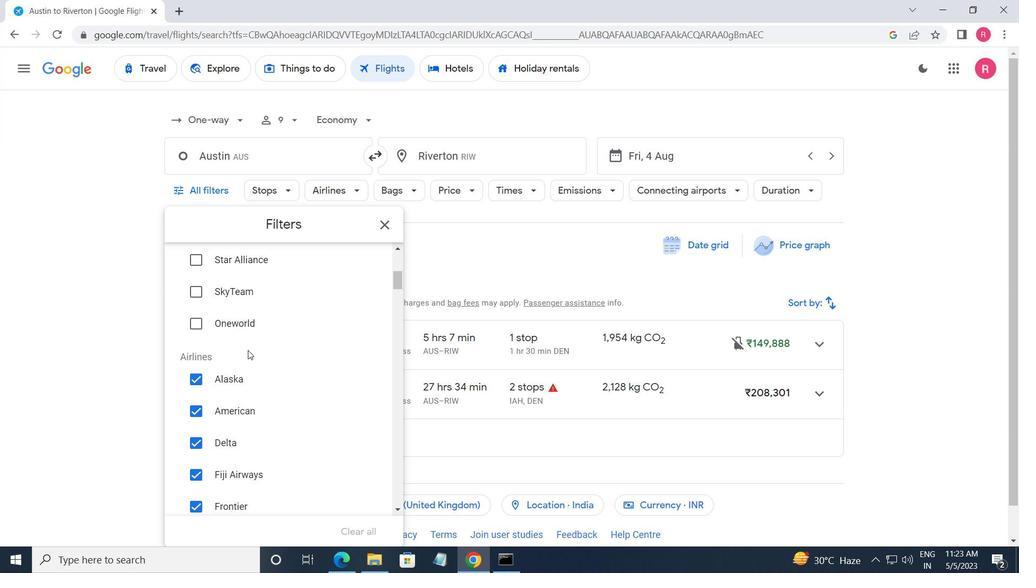 
Action: Mouse scrolled (276, 386) with delta (0, 0)
Screenshot: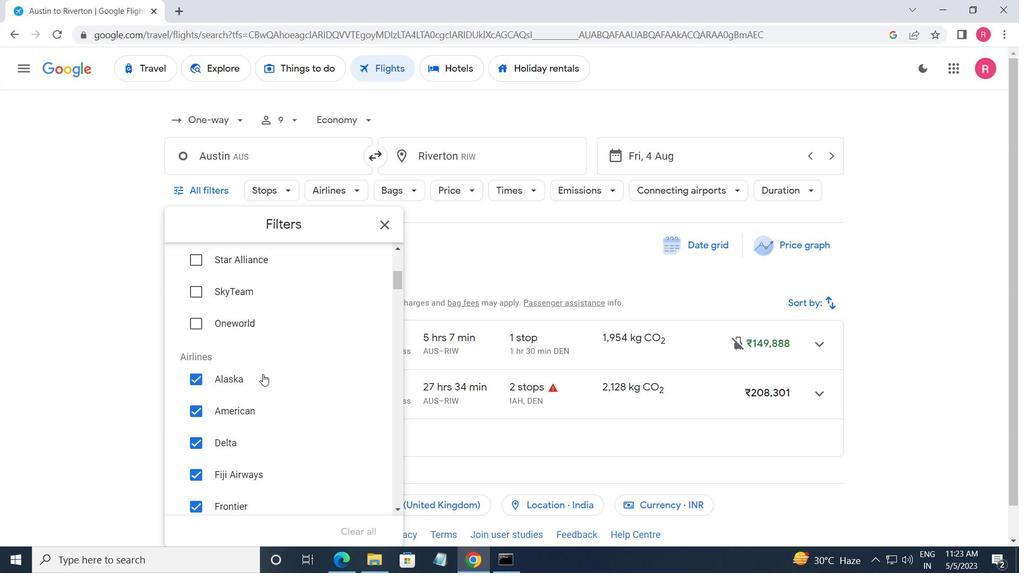 
Action: Mouse moved to (276, 386)
Screenshot: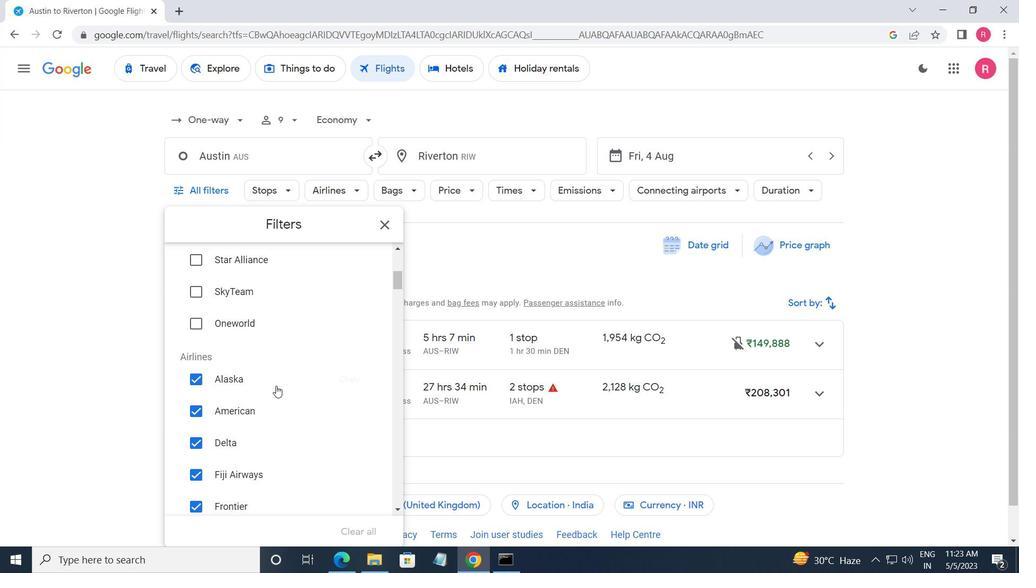 
Action: Mouse scrolled (276, 386) with delta (0, 0)
Screenshot: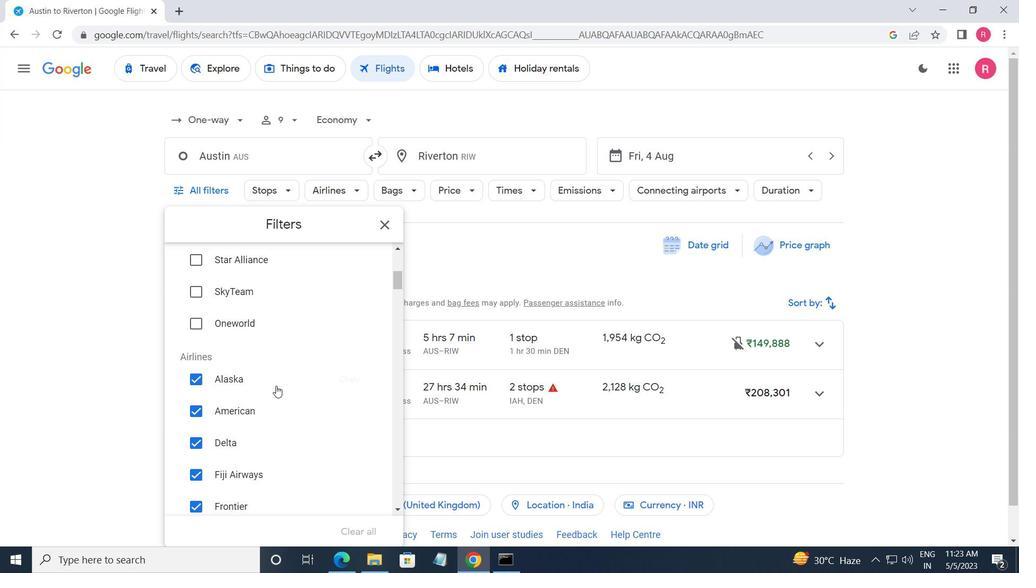 
Action: Mouse moved to (365, 435)
Screenshot: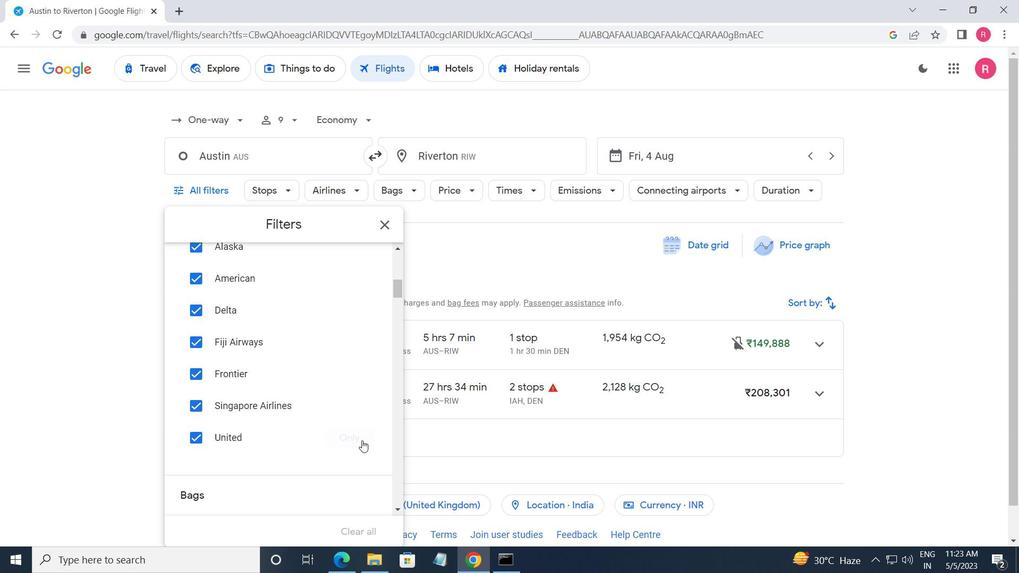 
Action: Mouse pressed left at (365, 435)
Screenshot: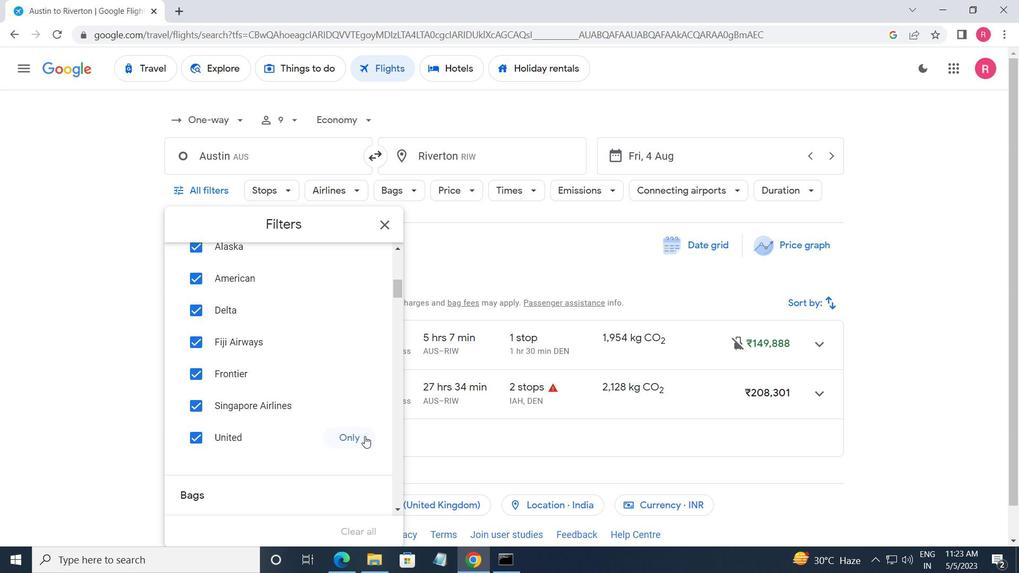 
Action: Mouse moved to (358, 440)
Screenshot: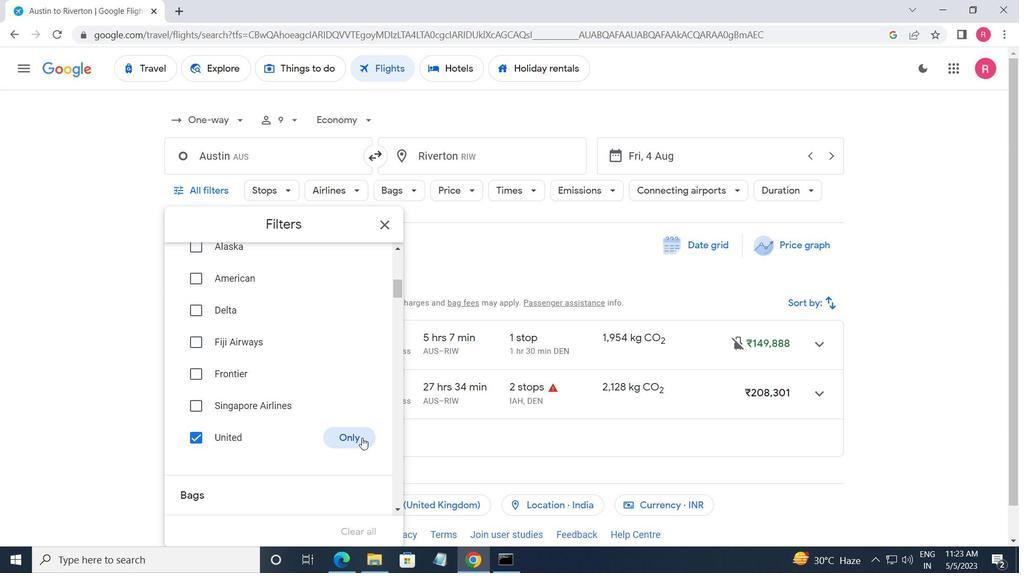 
Action: Mouse scrolled (358, 439) with delta (0, 0)
Screenshot: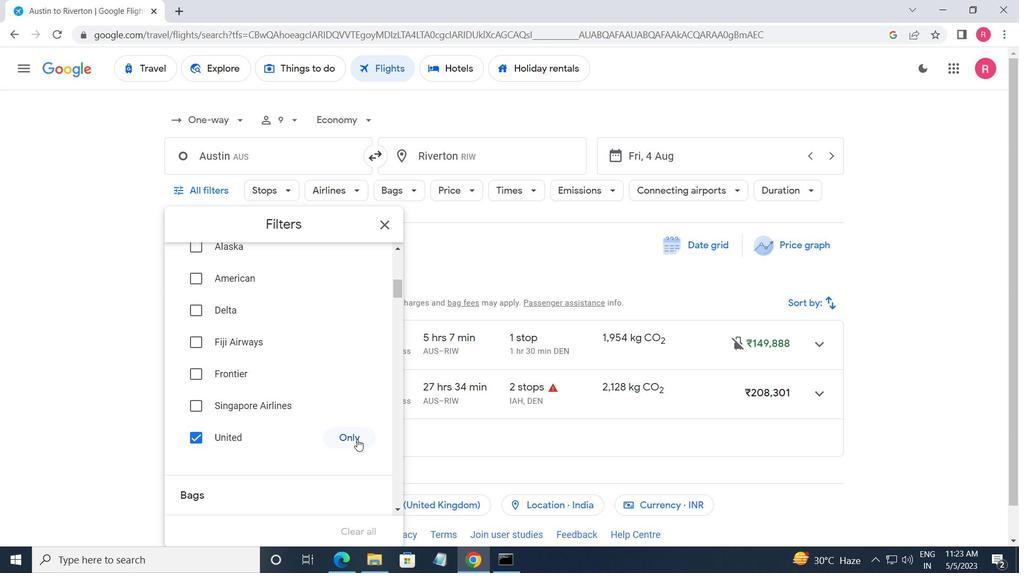 
Action: Mouse scrolled (358, 439) with delta (0, 0)
Screenshot: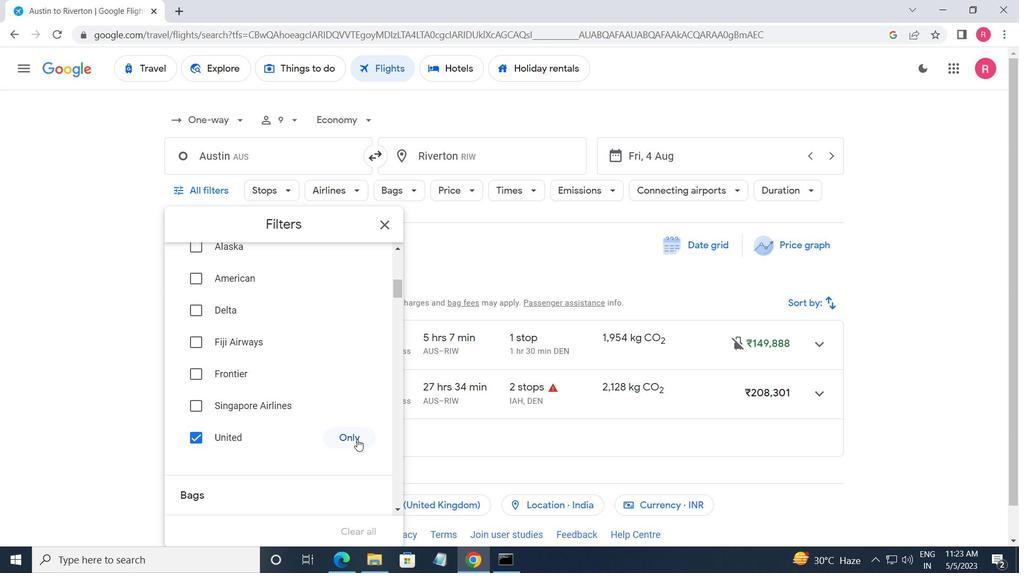 
Action: Mouse scrolled (358, 439) with delta (0, 0)
Screenshot: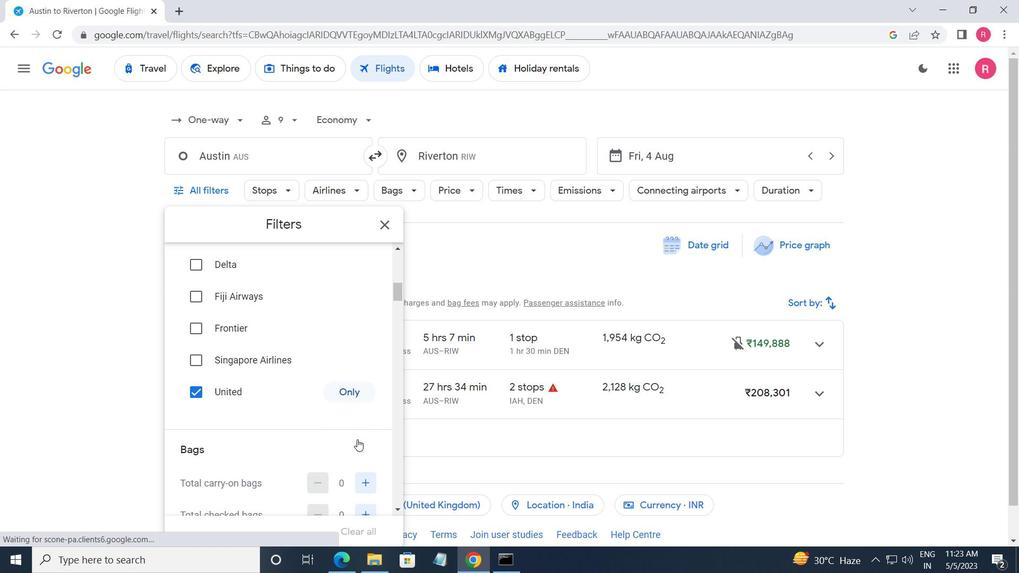 
Action: Mouse moved to (358, 440)
Screenshot: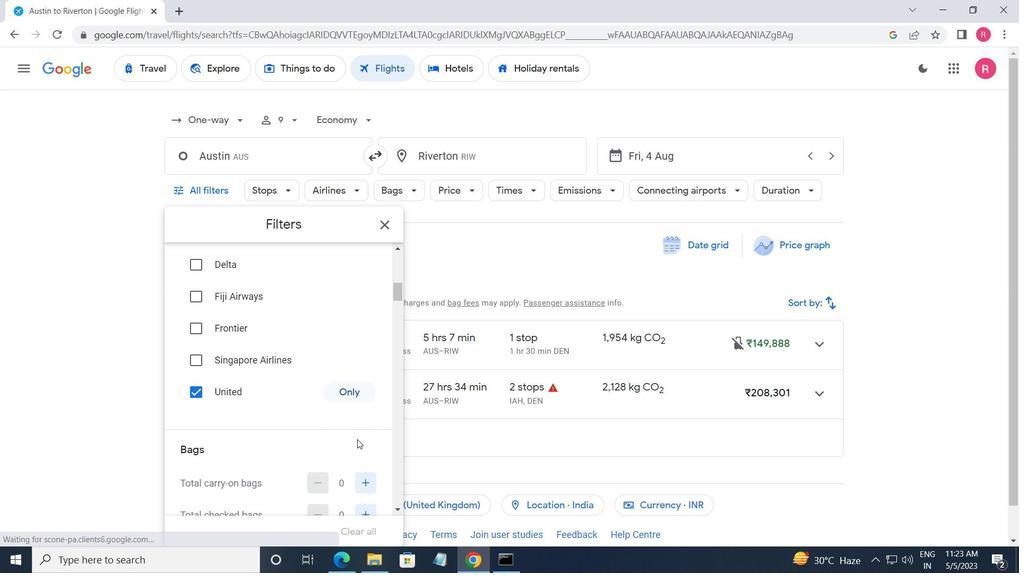 
Action: Mouse scrolled (358, 439) with delta (0, 0)
Screenshot: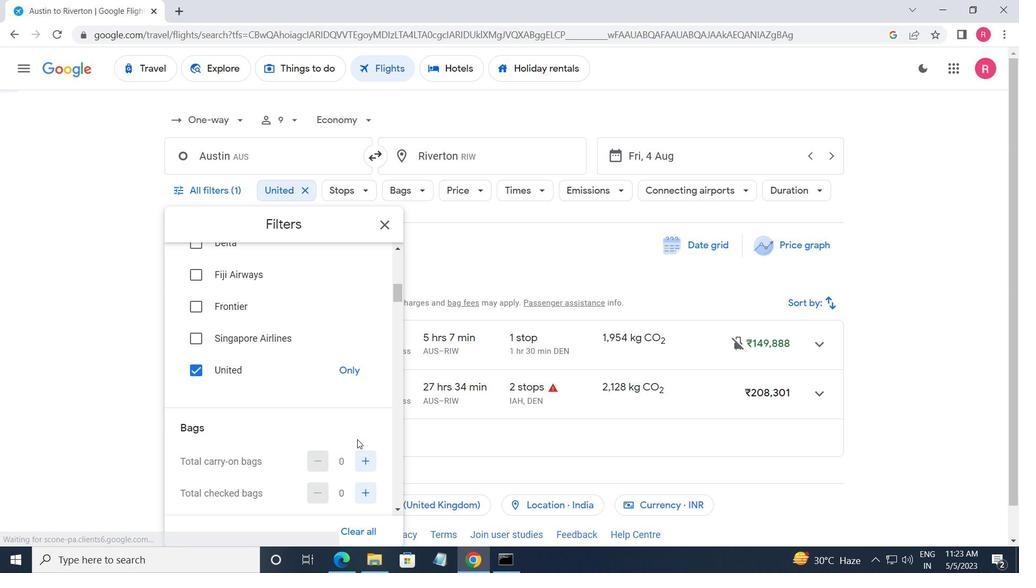 
Action: Mouse moved to (362, 296)
Screenshot: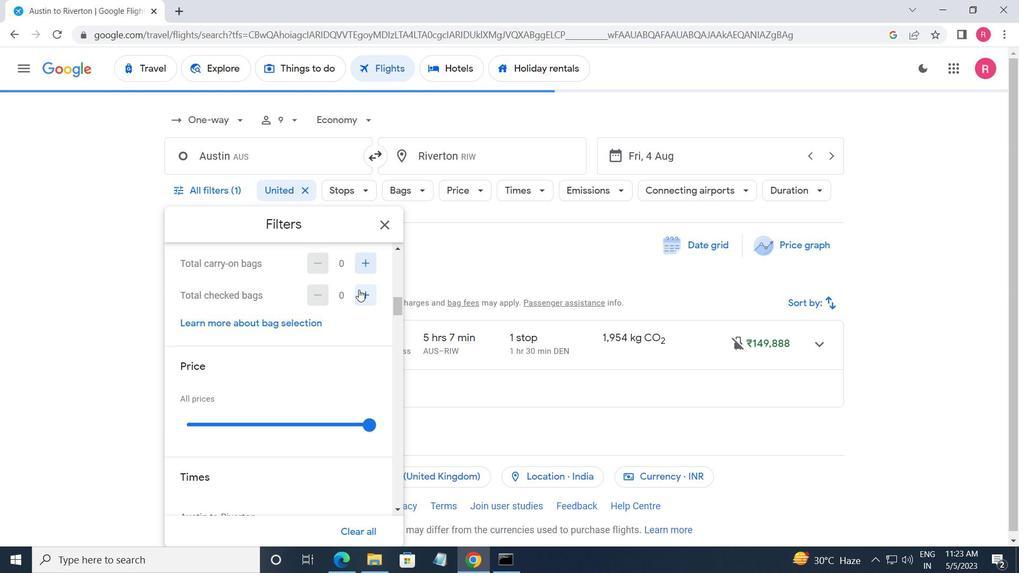 
Action: Mouse pressed left at (362, 296)
Screenshot: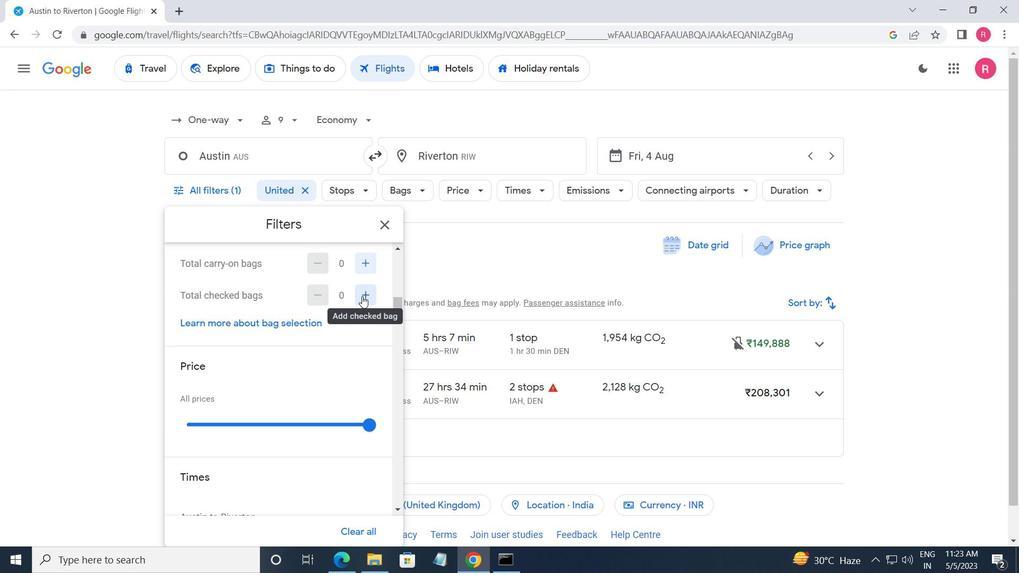 
Action: Mouse pressed left at (362, 296)
Screenshot: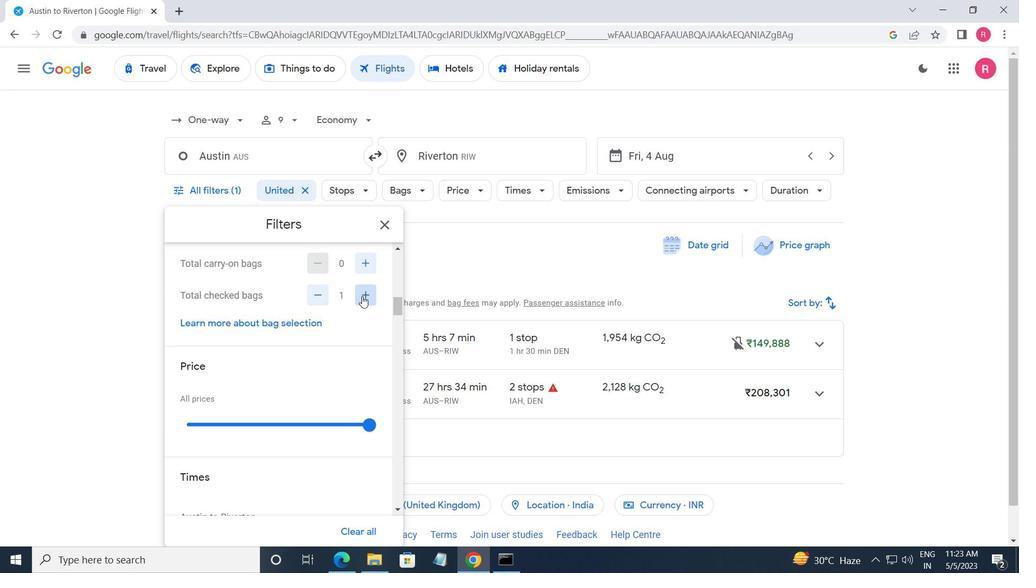 
Action: Mouse moved to (341, 360)
Screenshot: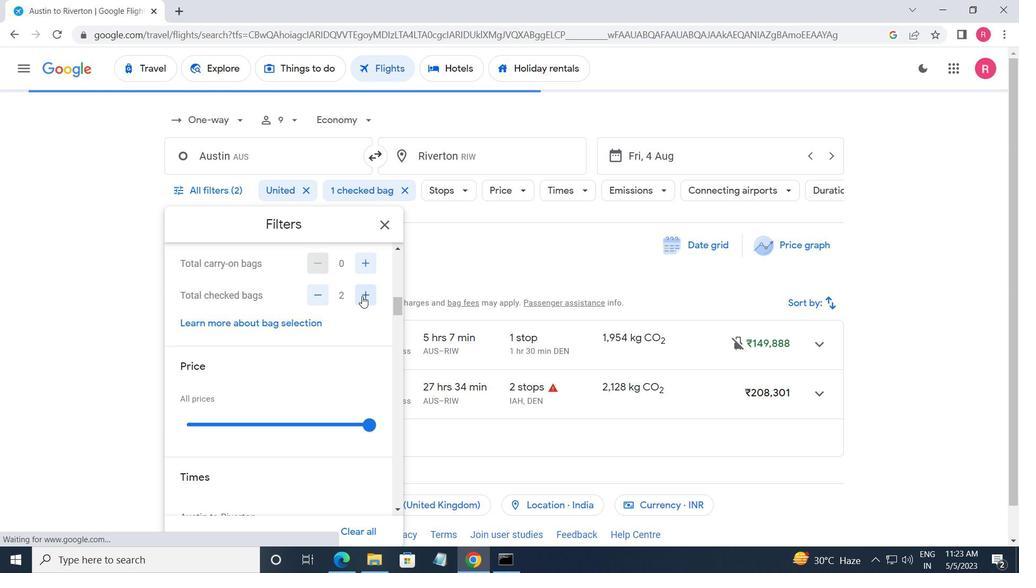 
Action: Mouse scrolled (341, 359) with delta (0, 0)
Screenshot: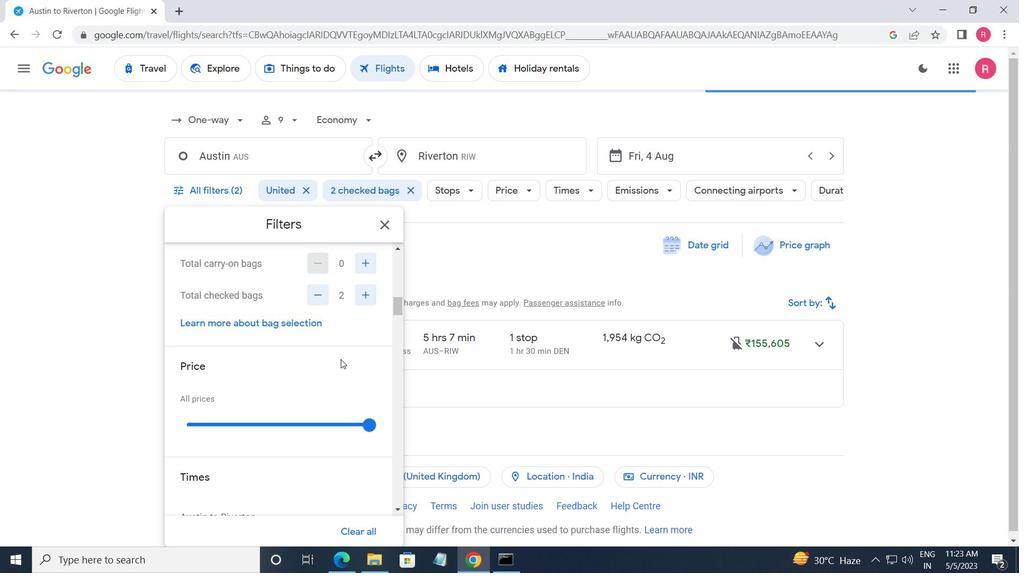 
Action: Mouse scrolled (341, 359) with delta (0, 0)
Screenshot: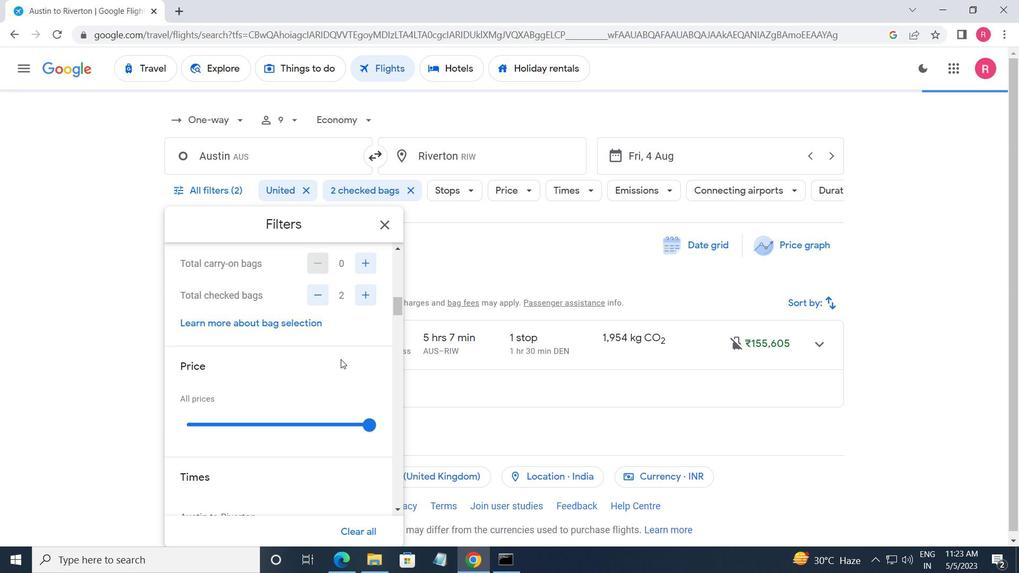 
Action: Mouse moved to (371, 302)
Screenshot: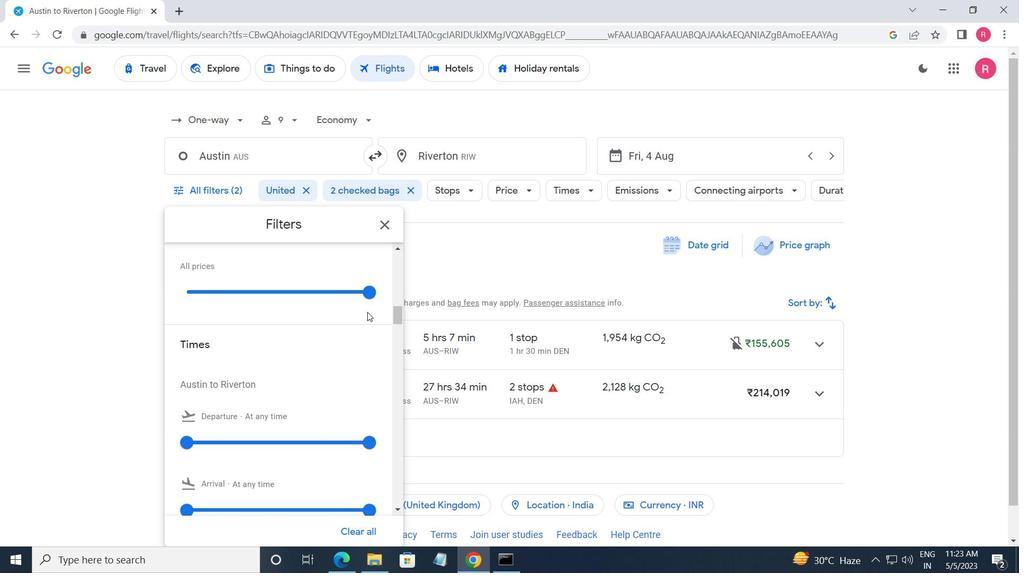 
Action: Mouse pressed left at (371, 302)
Screenshot: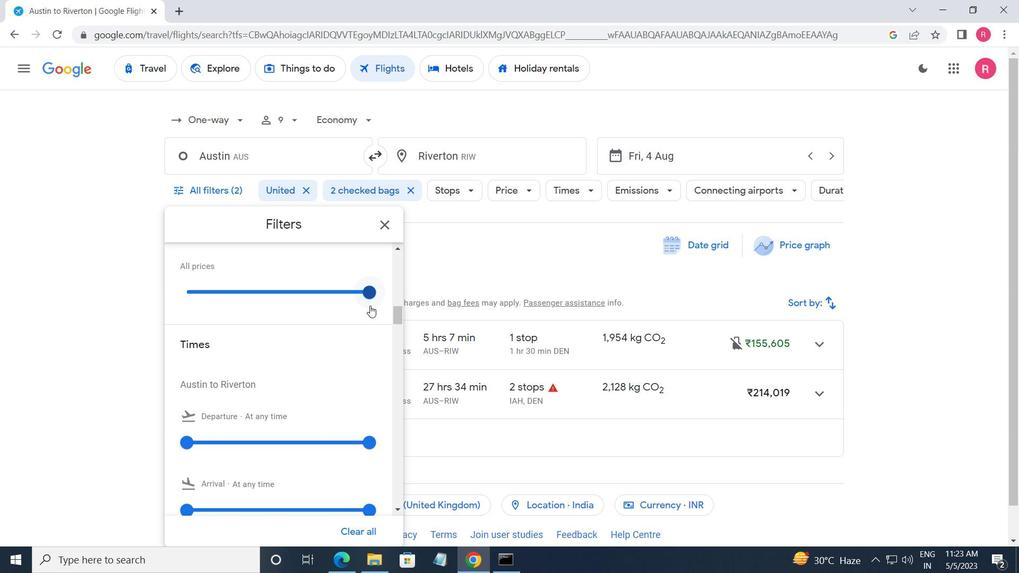 
Action: Mouse moved to (247, 347)
Screenshot: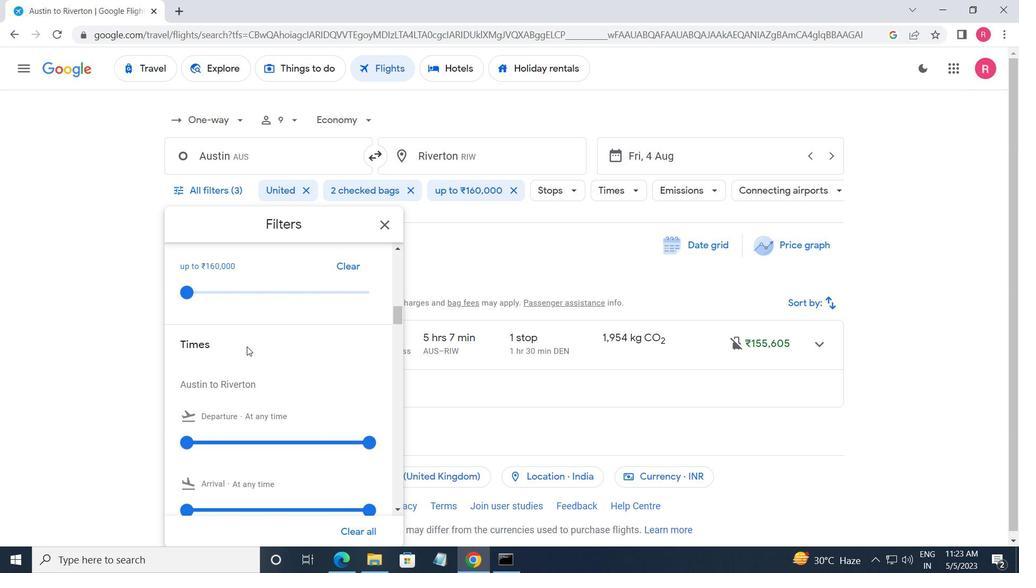 
Action: Mouse scrolled (247, 346) with delta (0, 0)
Screenshot: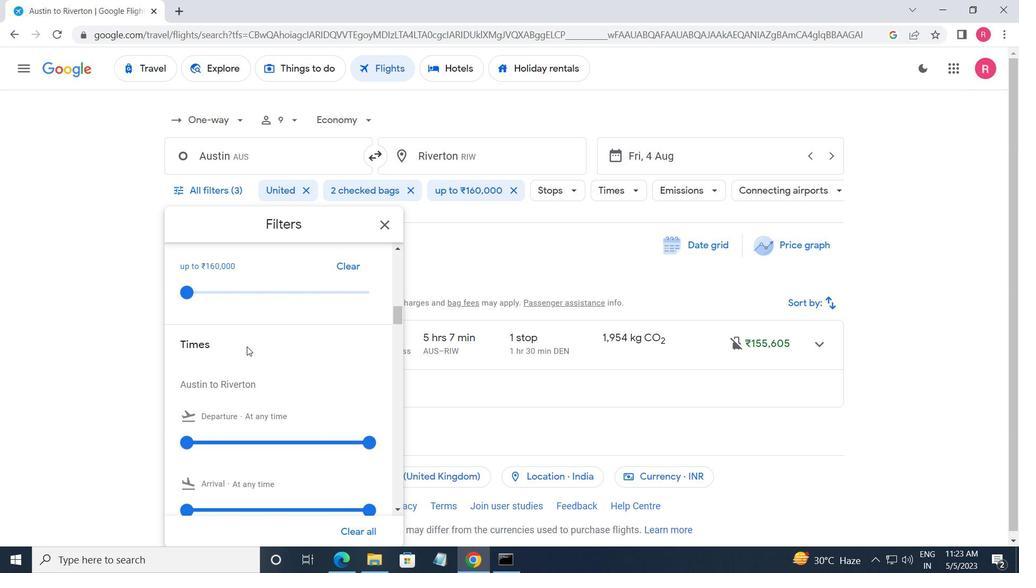 
Action: Mouse moved to (193, 377)
Screenshot: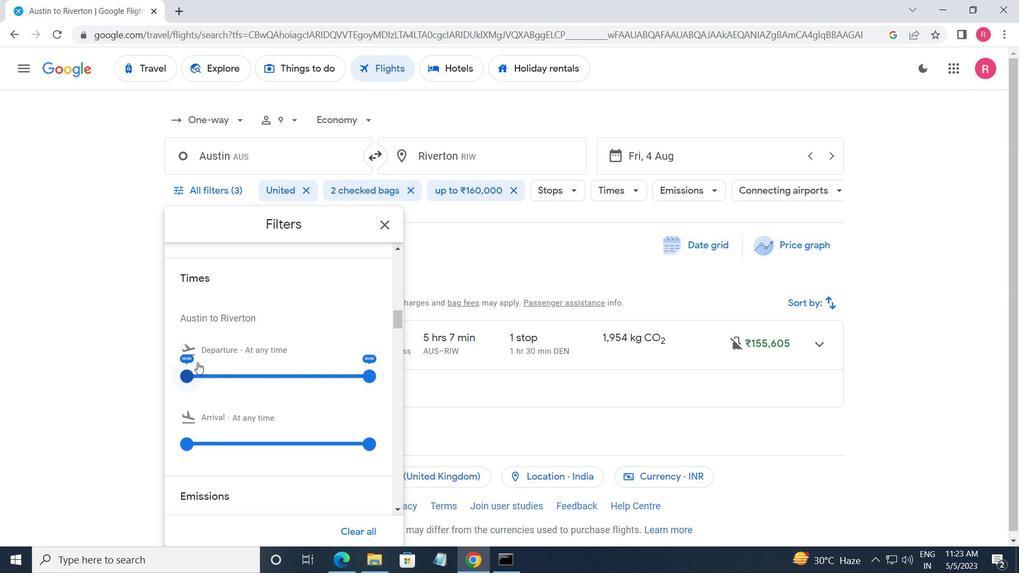 
Action: Mouse pressed left at (193, 377)
Screenshot: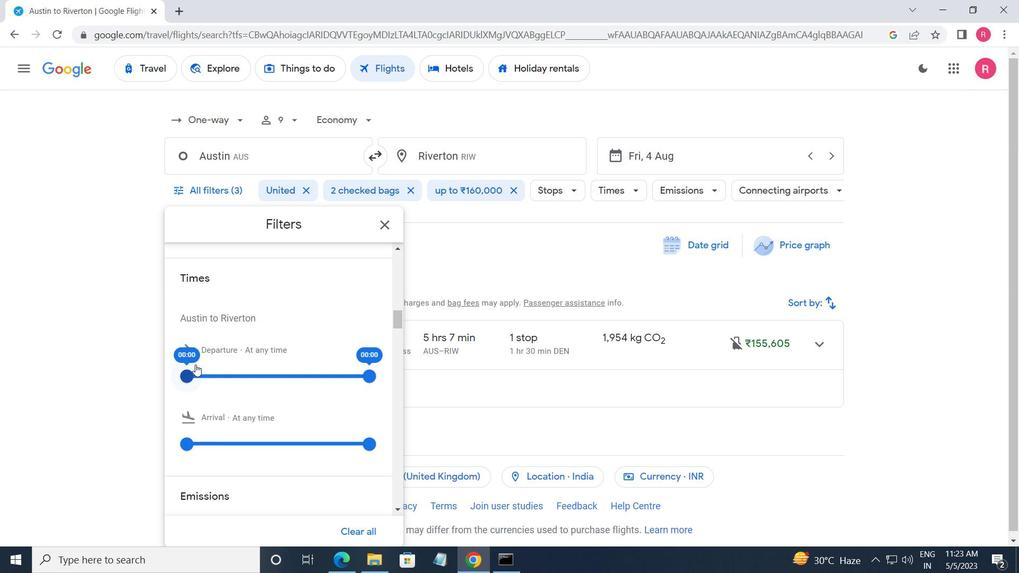 
Action: Mouse moved to (366, 376)
Screenshot: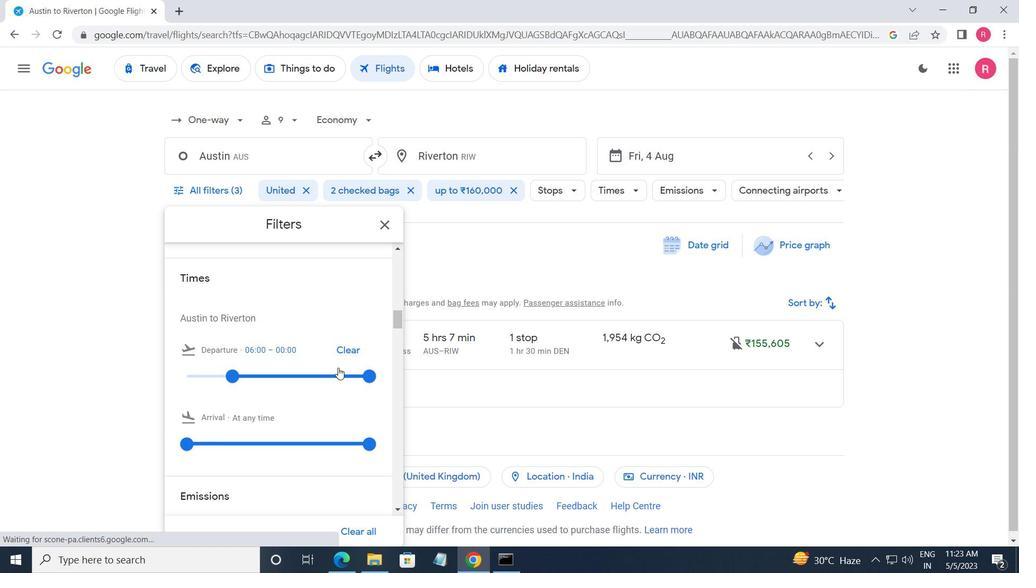 
Action: Mouse pressed left at (366, 376)
Screenshot: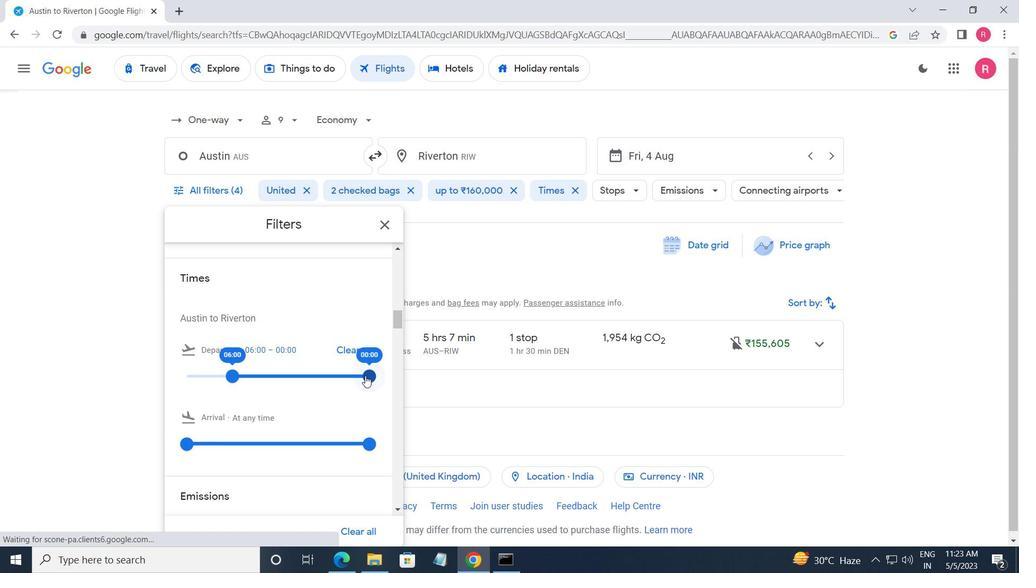 
Action: Mouse moved to (380, 230)
Screenshot: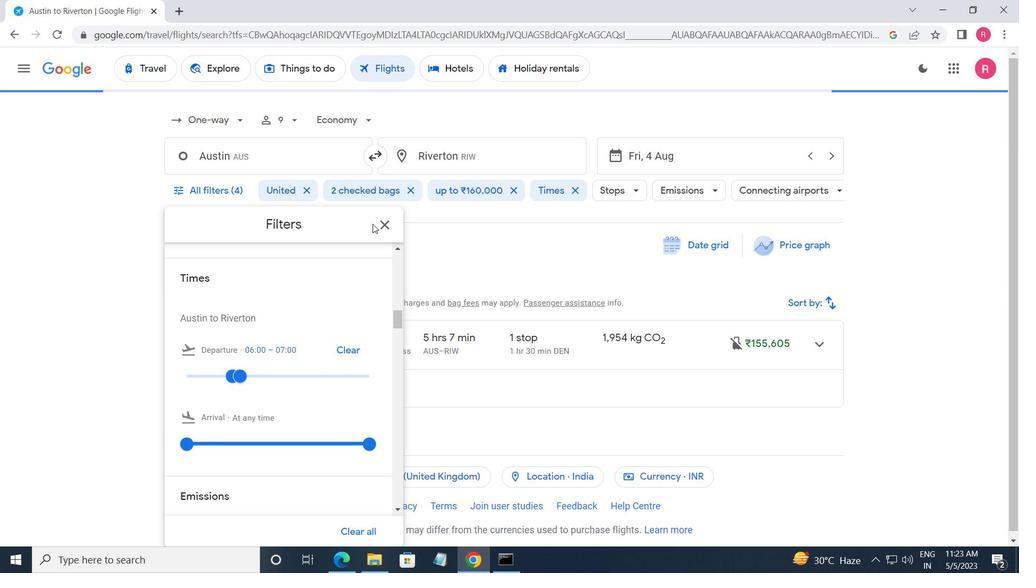 
Action: Mouse pressed left at (380, 230)
Screenshot: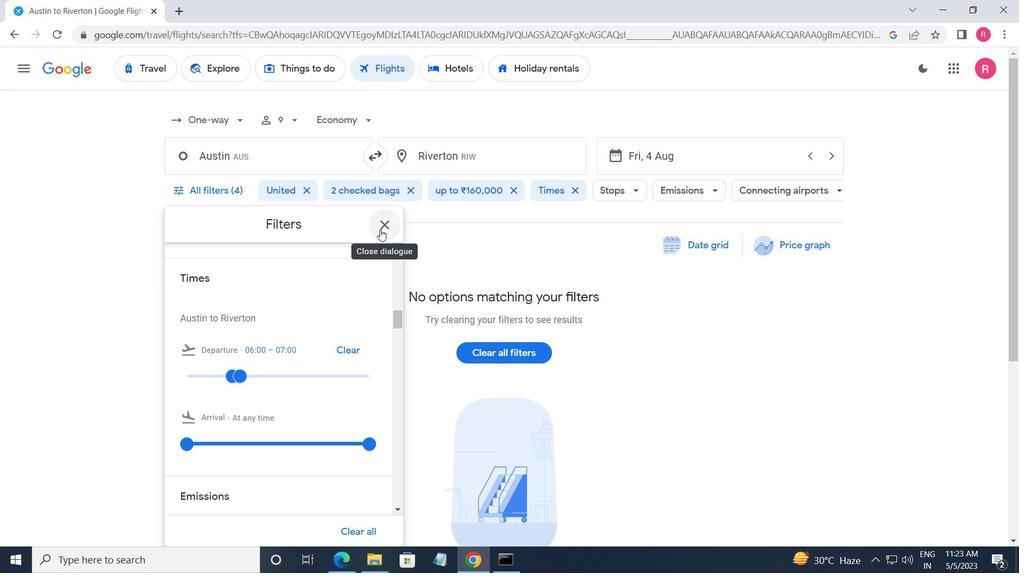 
